 Task: Search one way flight ticket for 3 adults, 3 children in business from Agana/tamuning: Antonio B. Won Pat International Airport to Gillette: Gillette Campbell County Airport on 5-1-2023. Choice of flights is Alaska. Number of bags: 4 checked bags. Outbound departure time preference is 23:15.
Action: Mouse moved to (200, 364)
Screenshot: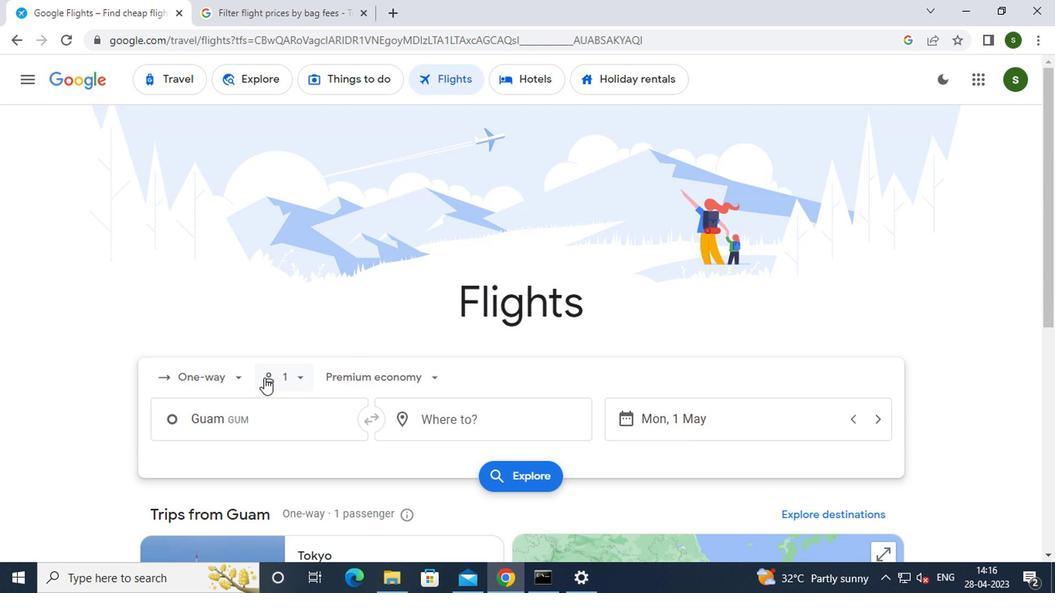 
Action: Mouse pressed left at (200, 364)
Screenshot: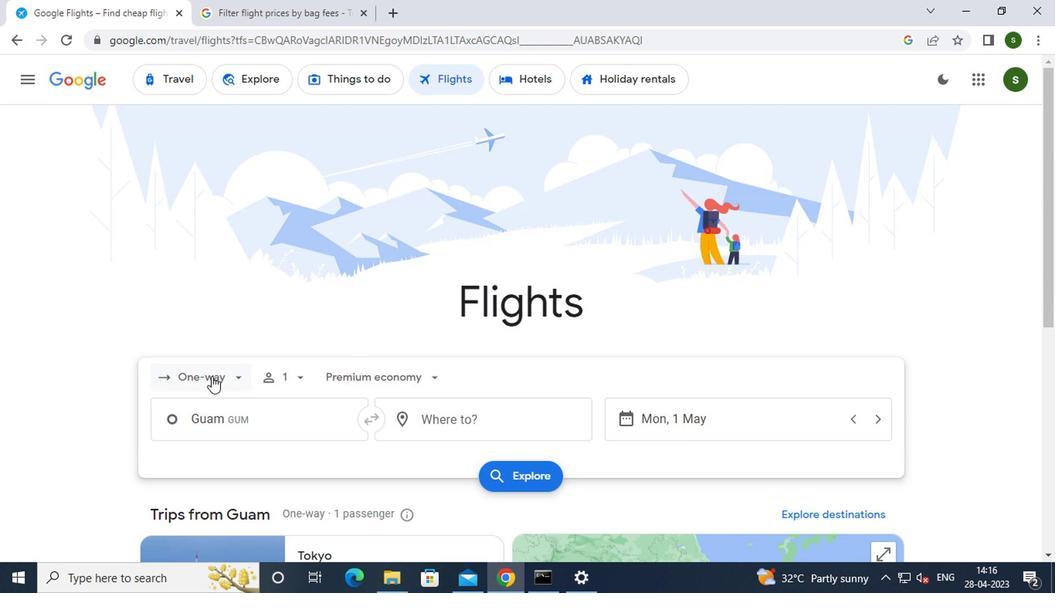 
Action: Mouse moved to (211, 444)
Screenshot: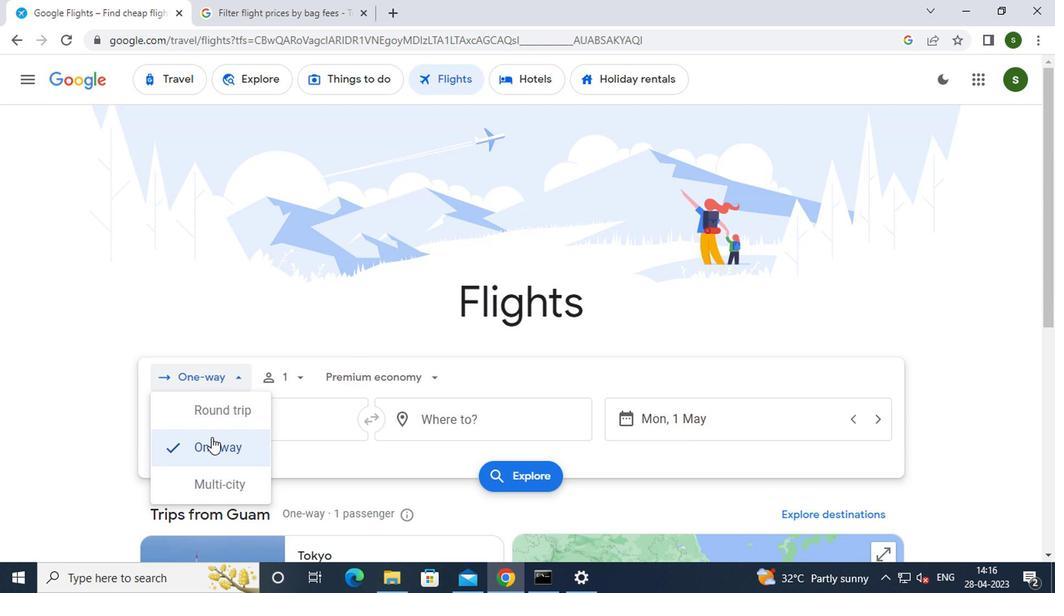 
Action: Mouse pressed left at (211, 444)
Screenshot: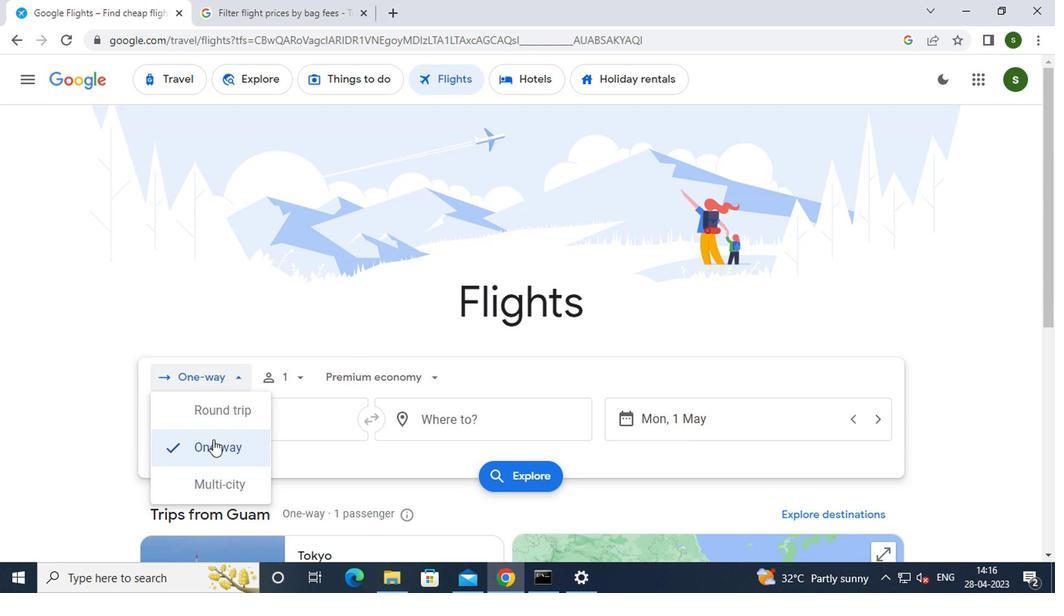 
Action: Mouse moved to (300, 367)
Screenshot: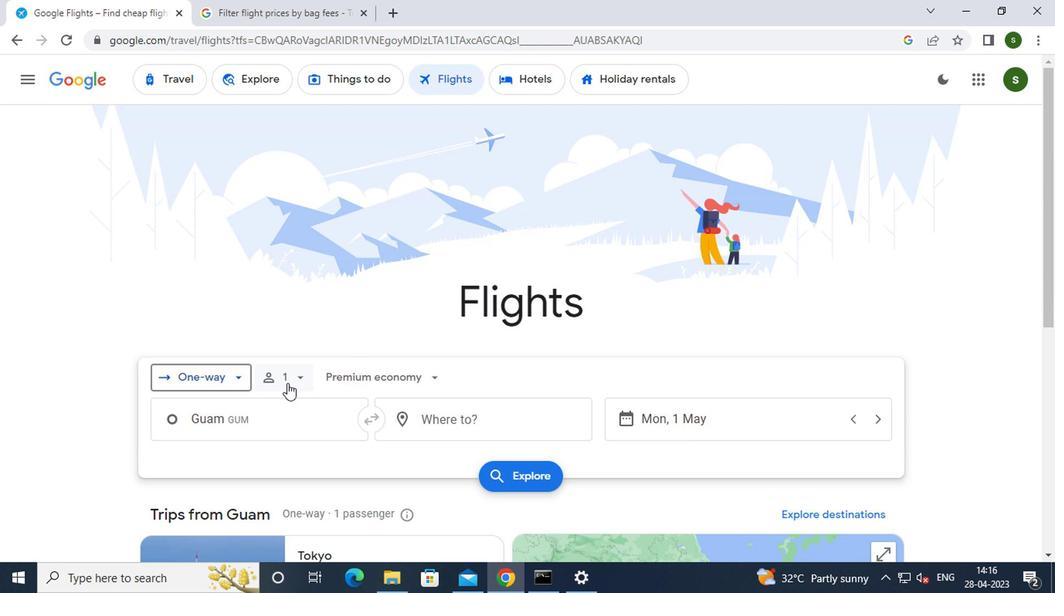 
Action: Mouse pressed left at (300, 367)
Screenshot: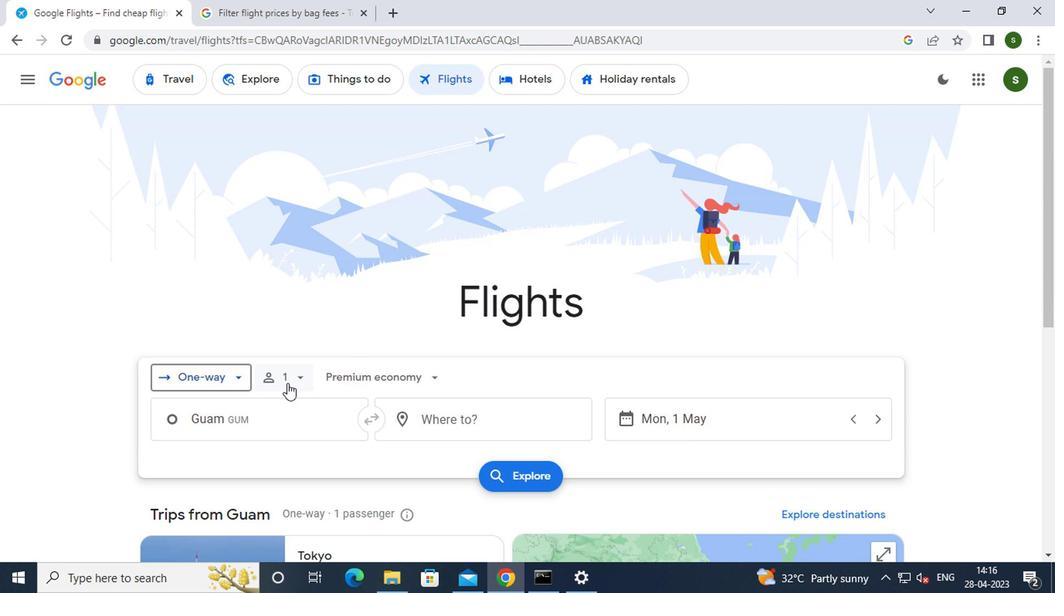 
Action: Mouse moved to (411, 413)
Screenshot: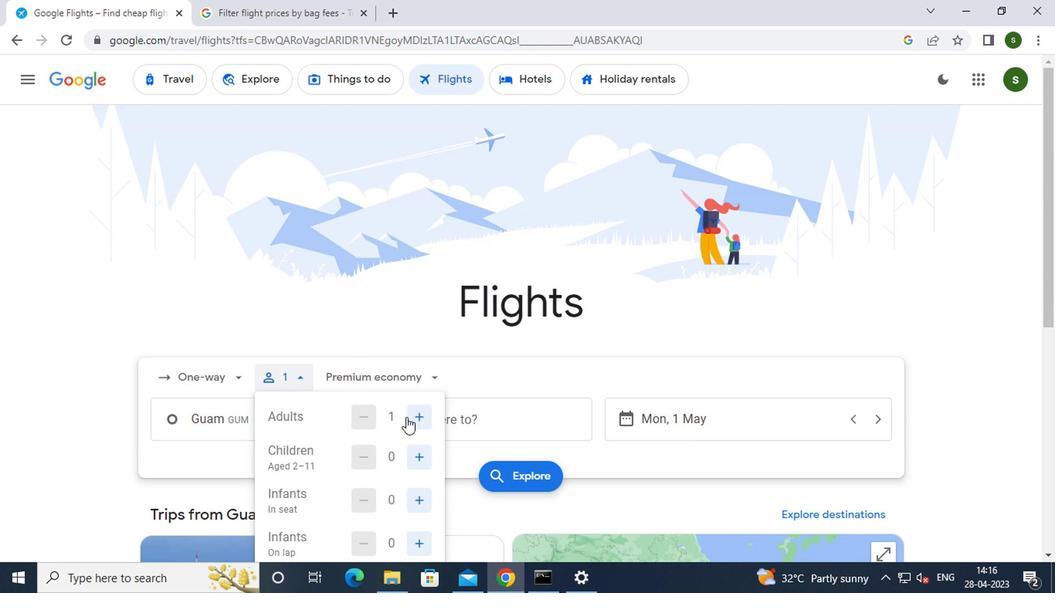 
Action: Mouse pressed left at (411, 413)
Screenshot: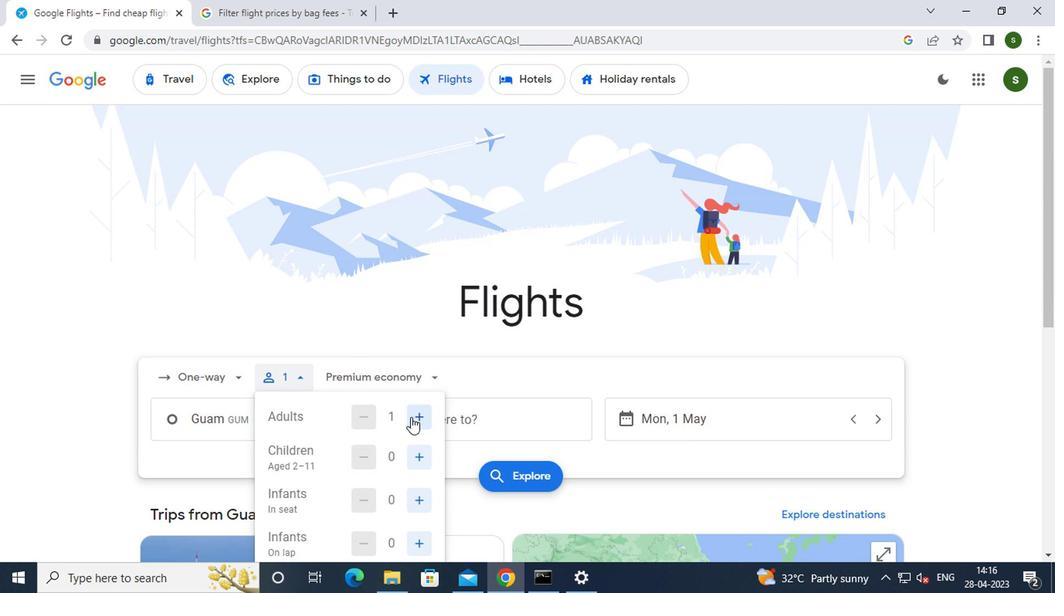 
Action: Mouse pressed left at (411, 413)
Screenshot: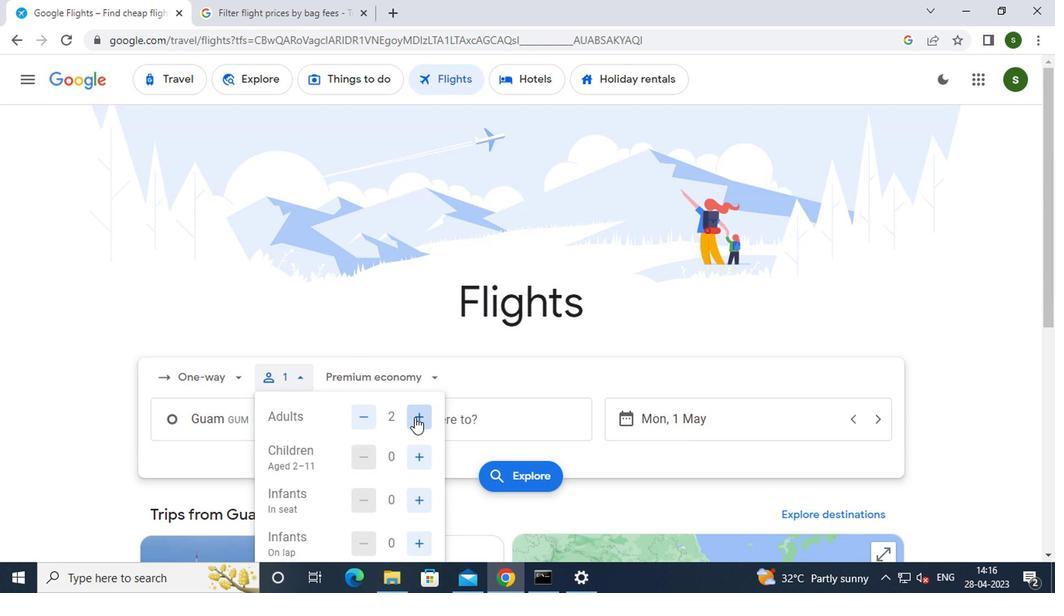
Action: Mouse moved to (420, 459)
Screenshot: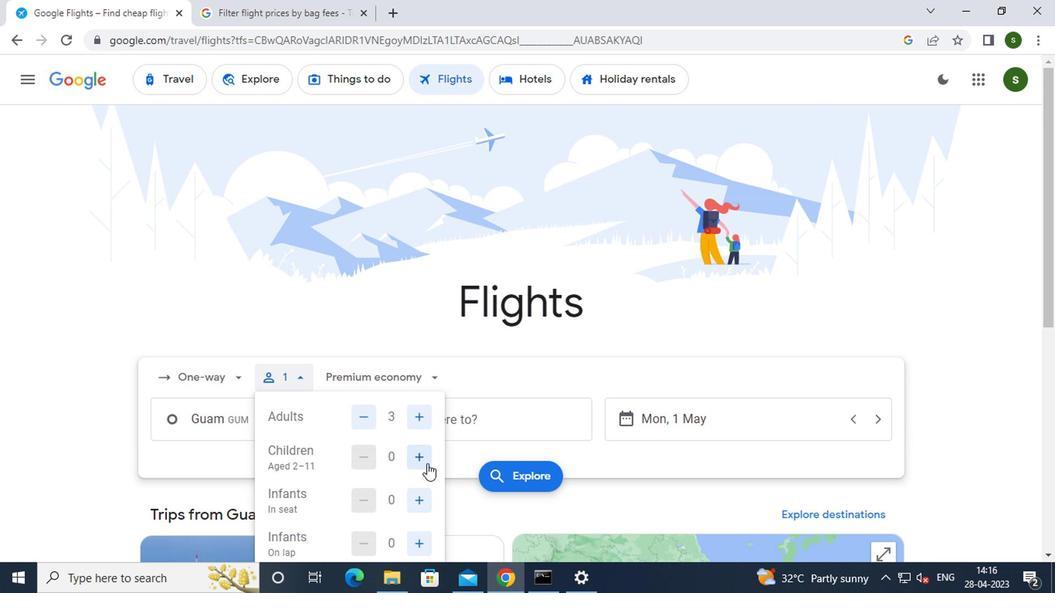 
Action: Mouse pressed left at (420, 459)
Screenshot: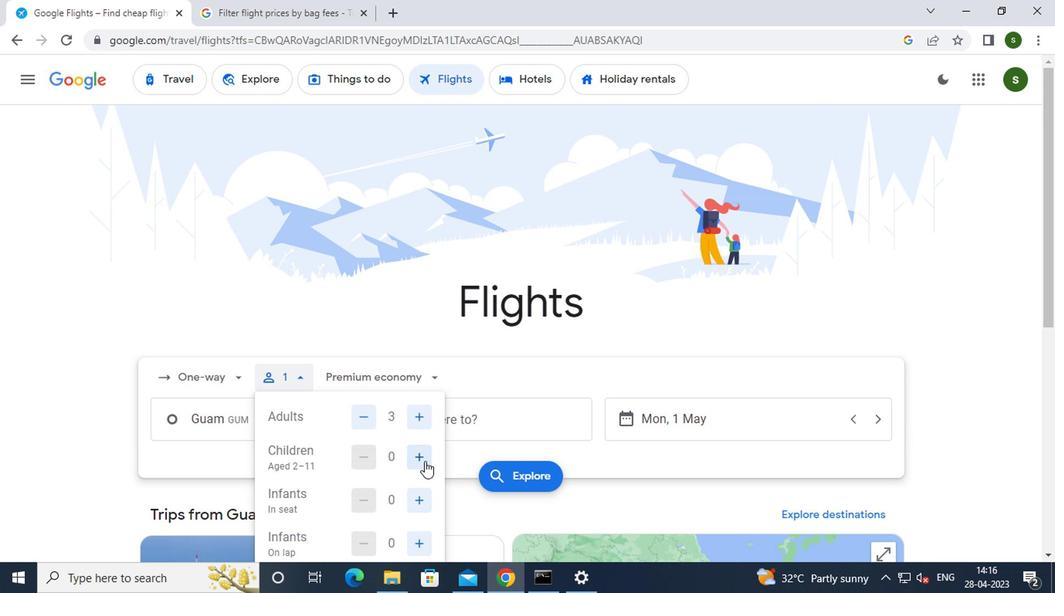 
Action: Mouse pressed left at (420, 459)
Screenshot: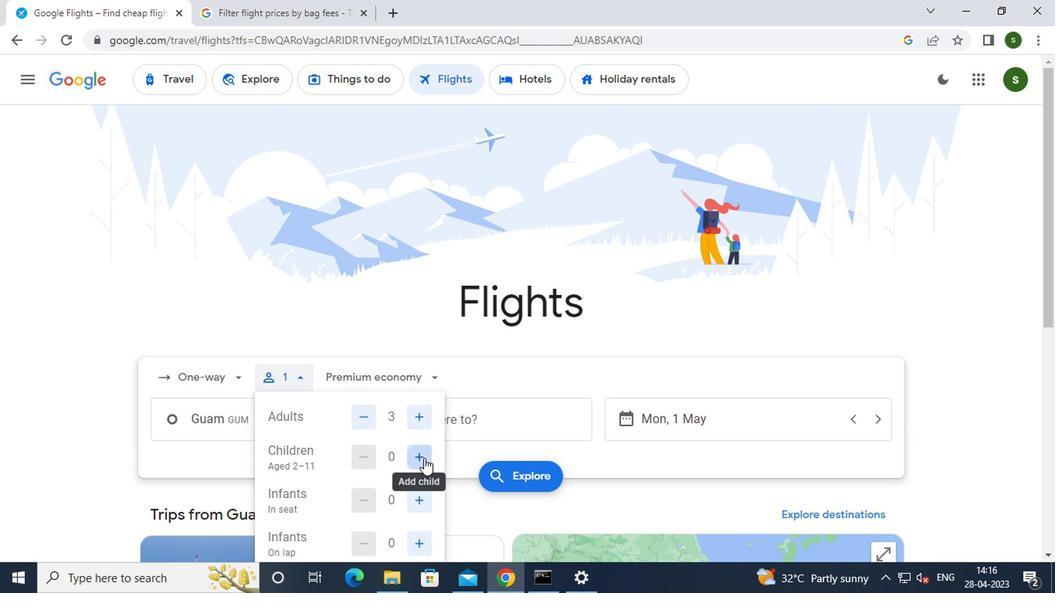 
Action: Mouse pressed left at (420, 459)
Screenshot: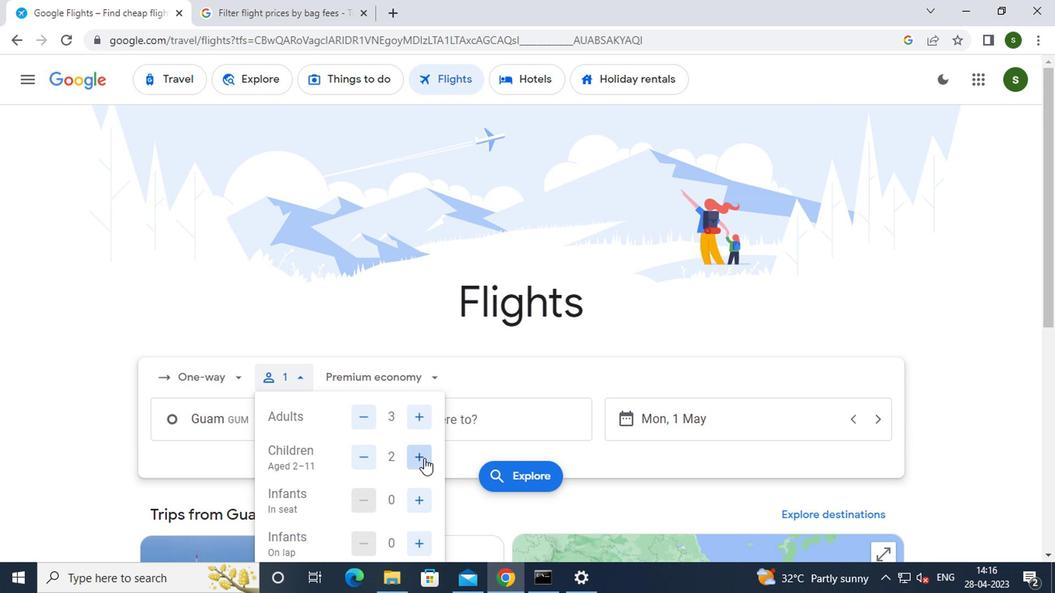 
Action: Mouse moved to (401, 373)
Screenshot: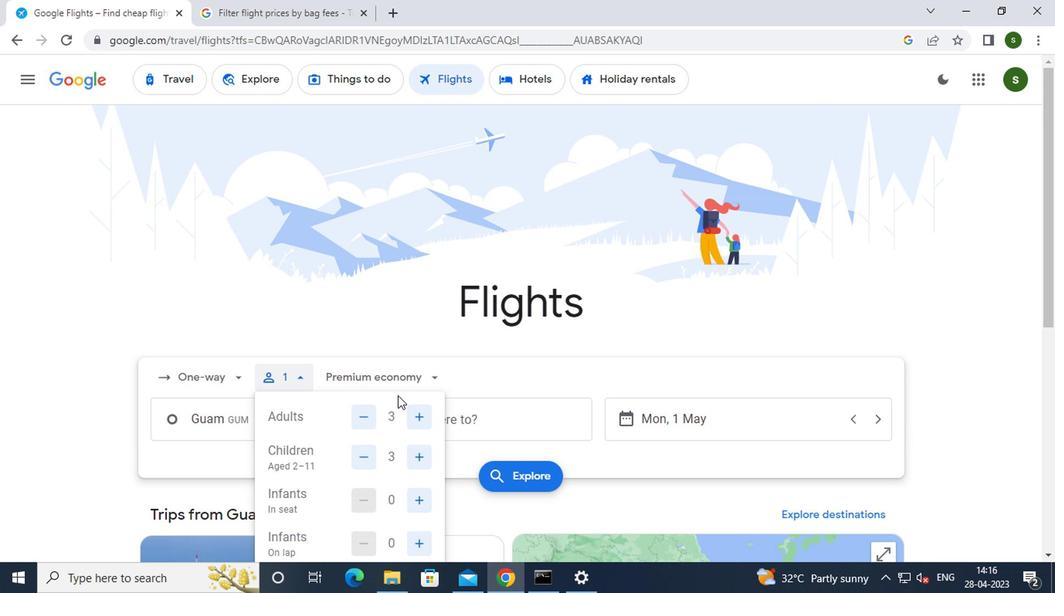 
Action: Mouse pressed left at (401, 373)
Screenshot: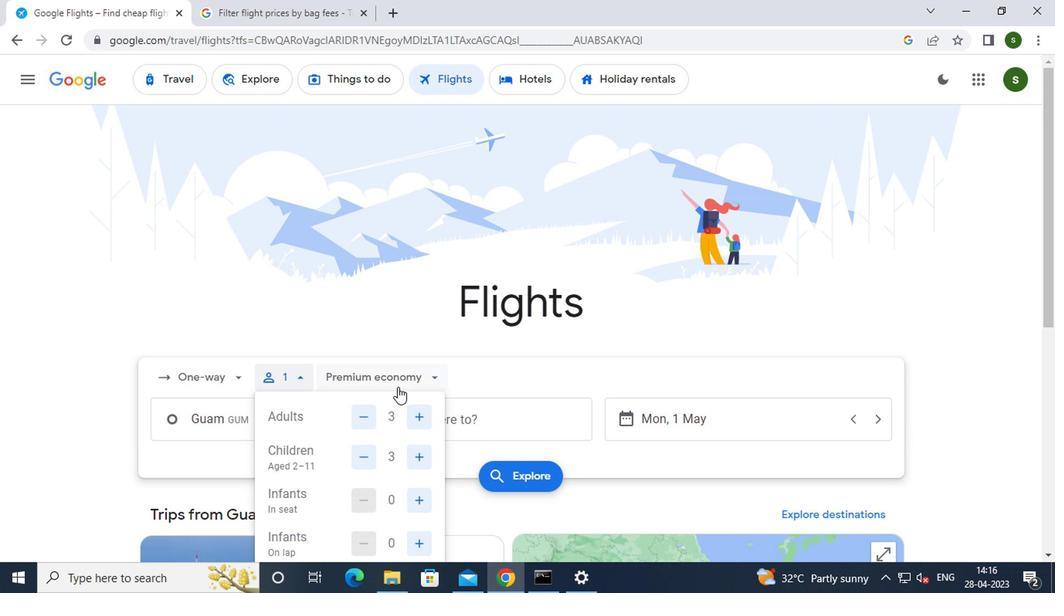
Action: Mouse moved to (393, 484)
Screenshot: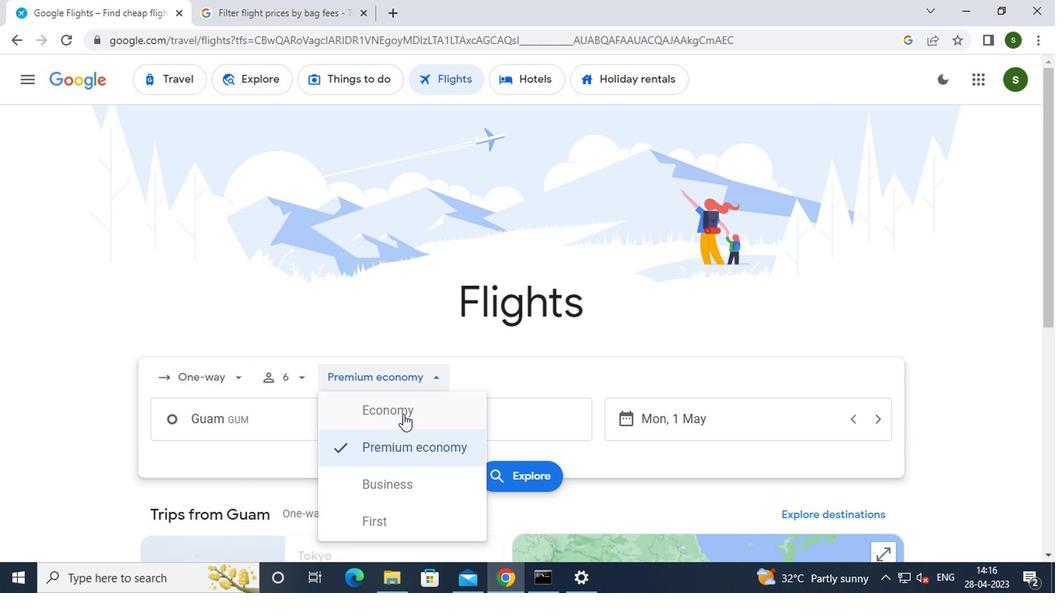 
Action: Mouse pressed left at (393, 484)
Screenshot: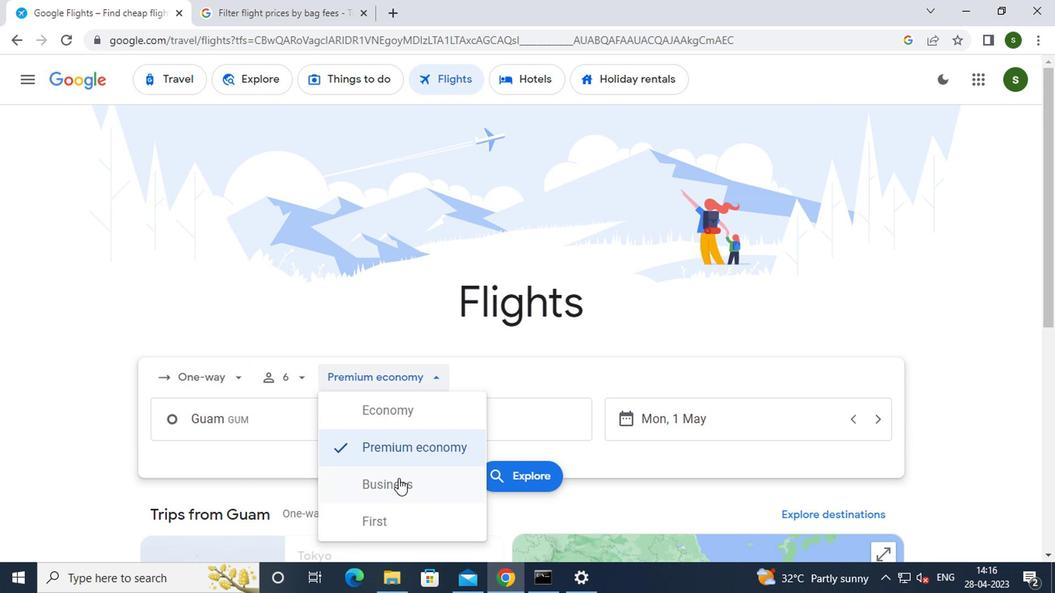 
Action: Mouse moved to (304, 426)
Screenshot: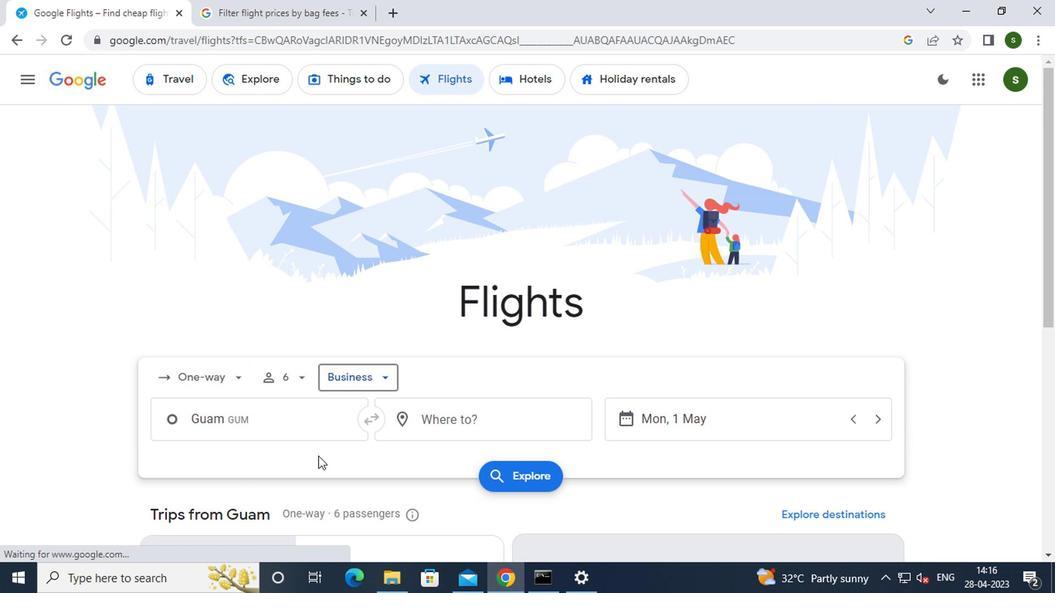 
Action: Mouse pressed left at (304, 426)
Screenshot: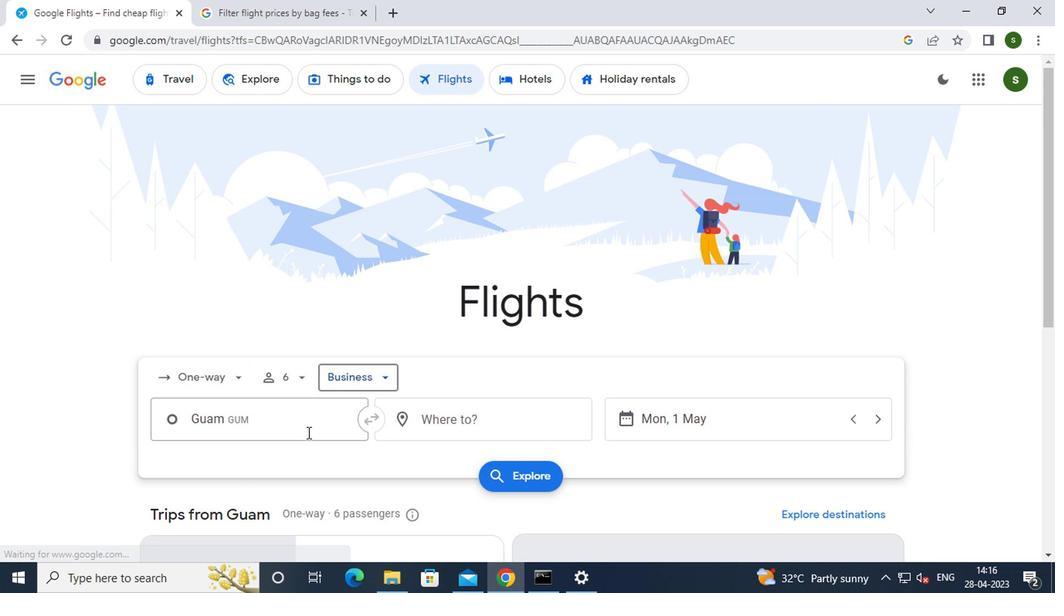 
Action: Mouse moved to (304, 426)
Screenshot: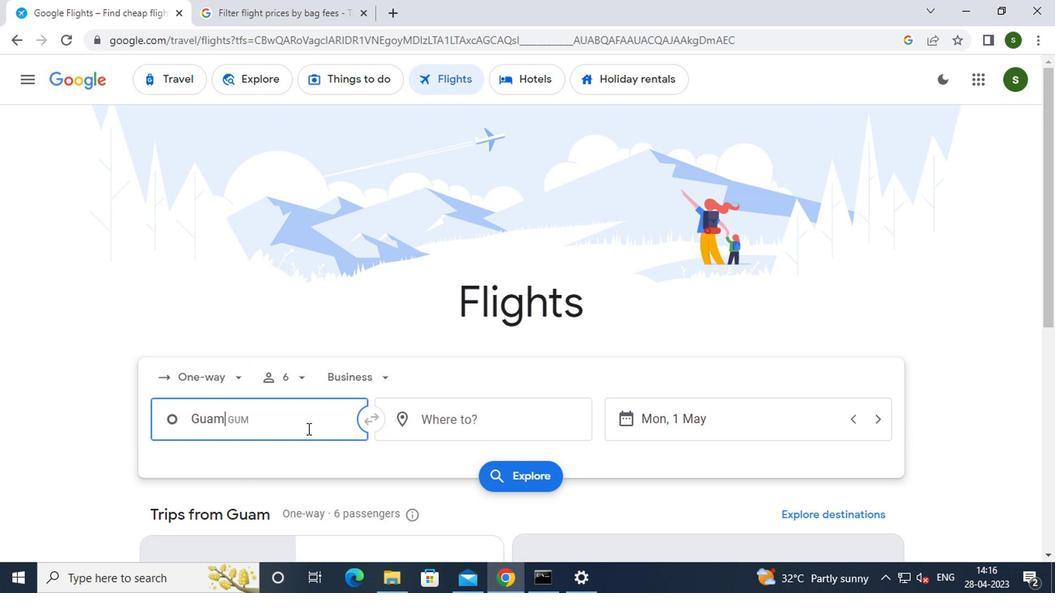 
Action: Key pressed <Key.backspace><Key.backspace><Key.backspace><Key.backspace><Key.backspace>a<Key.caps_lock>gana
Screenshot: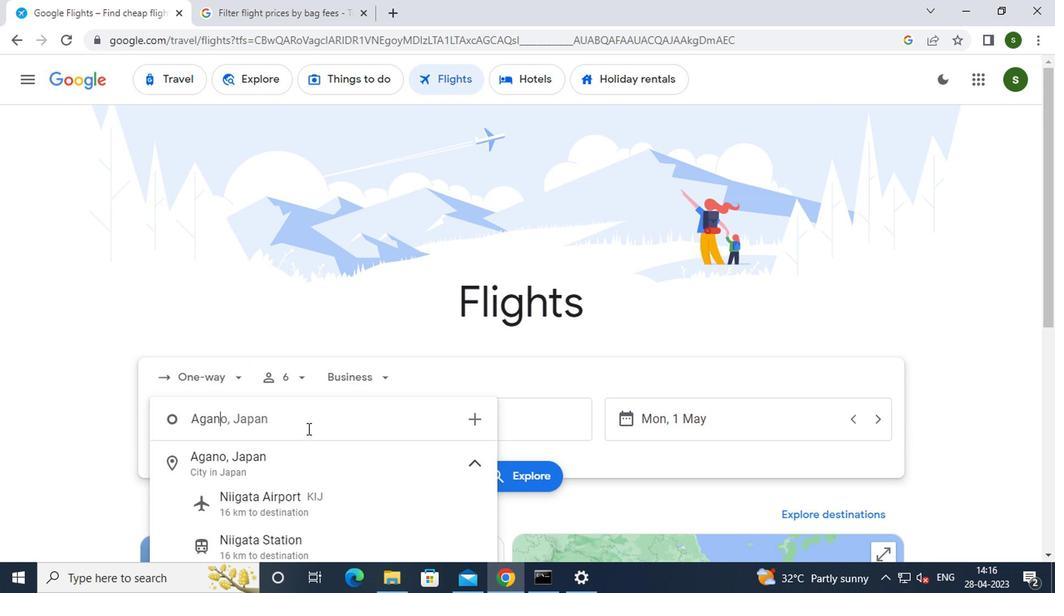 
Action: Mouse moved to (350, 523)
Screenshot: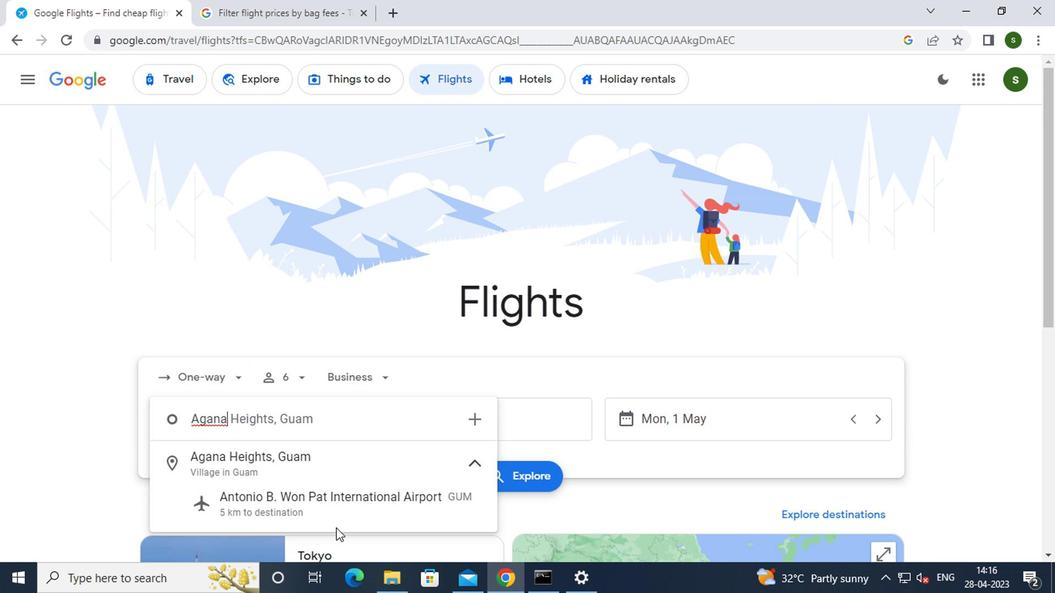 
Action: Mouse pressed left at (350, 523)
Screenshot: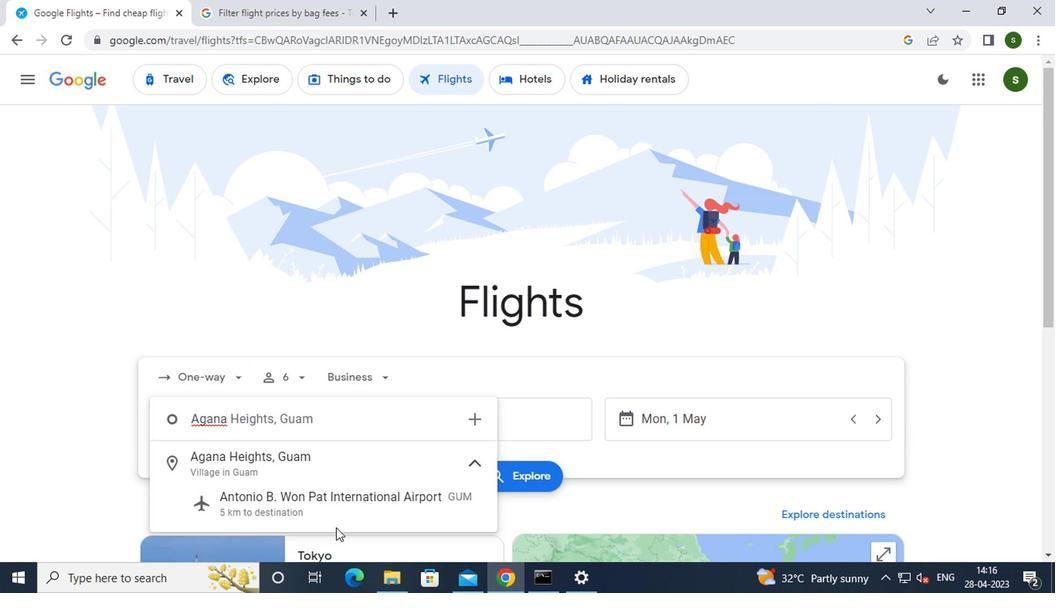 
Action: Mouse moved to (495, 411)
Screenshot: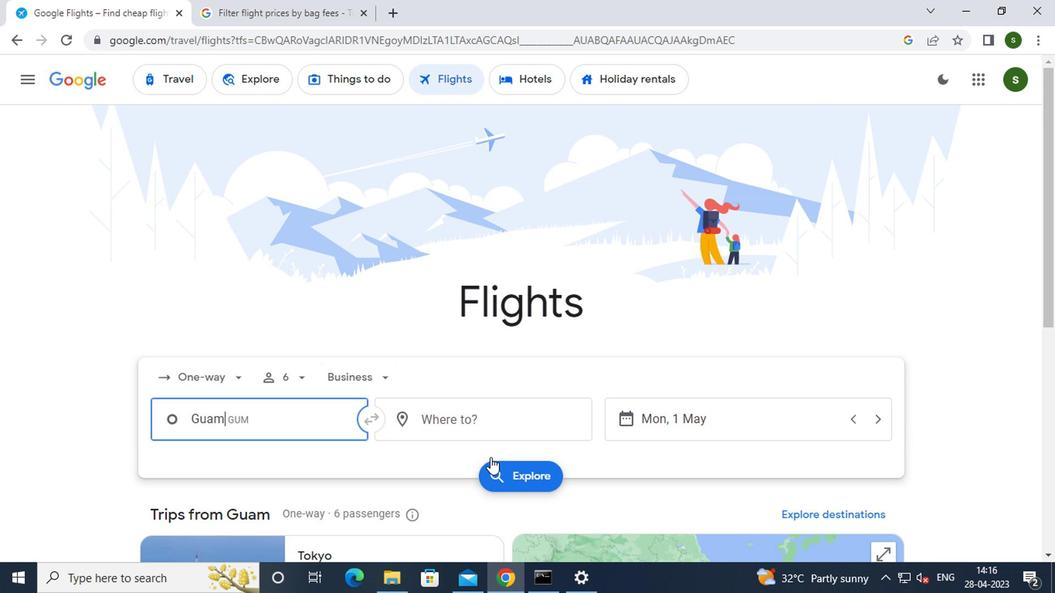 
Action: Mouse pressed left at (495, 411)
Screenshot: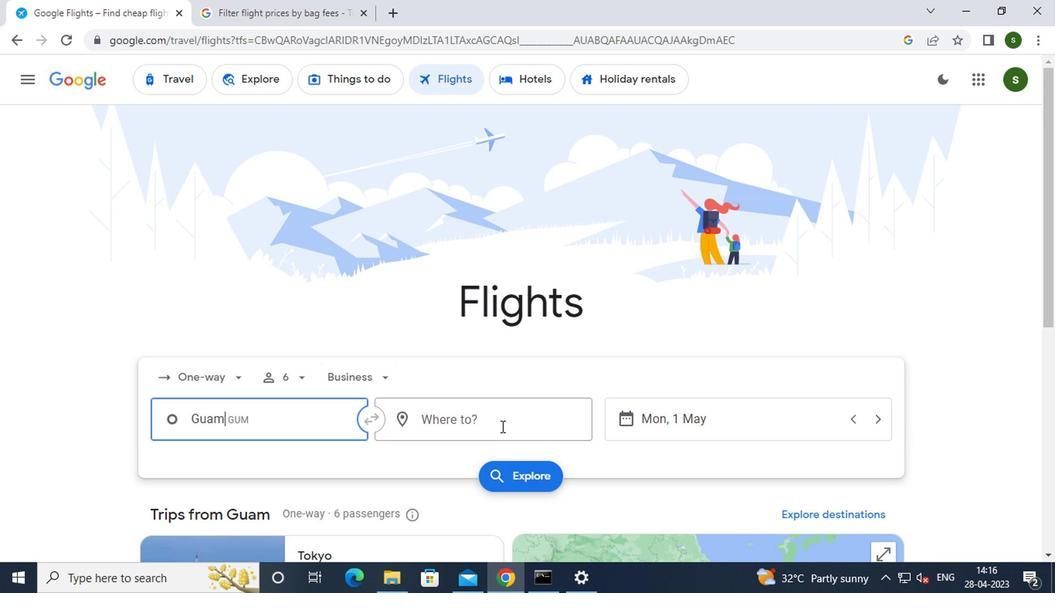 
Action: Key pressed <Key.caps_lock>g<Key.caps_lock>illette<Key.enter>
Screenshot: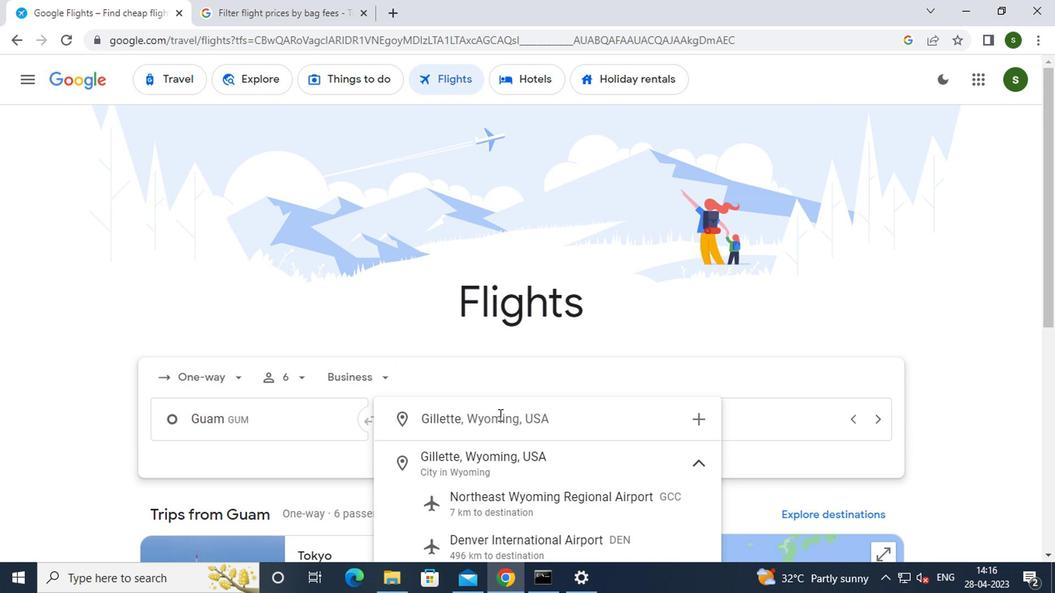 
Action: Mouse moved to (673, 417)
Screenshot: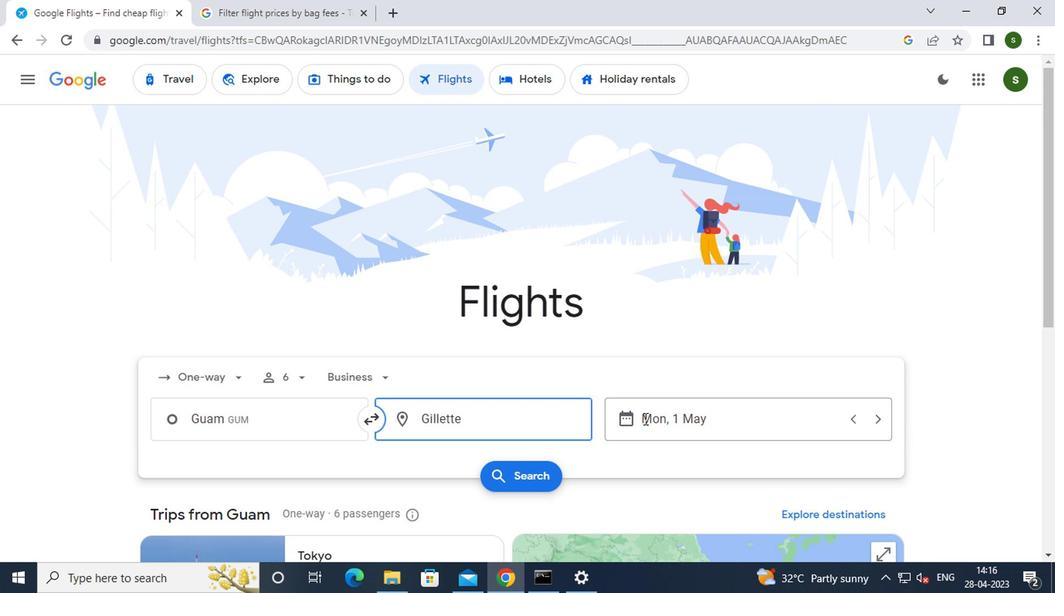 
Action: Mouse pressed left at (673, 417)
Screenshot: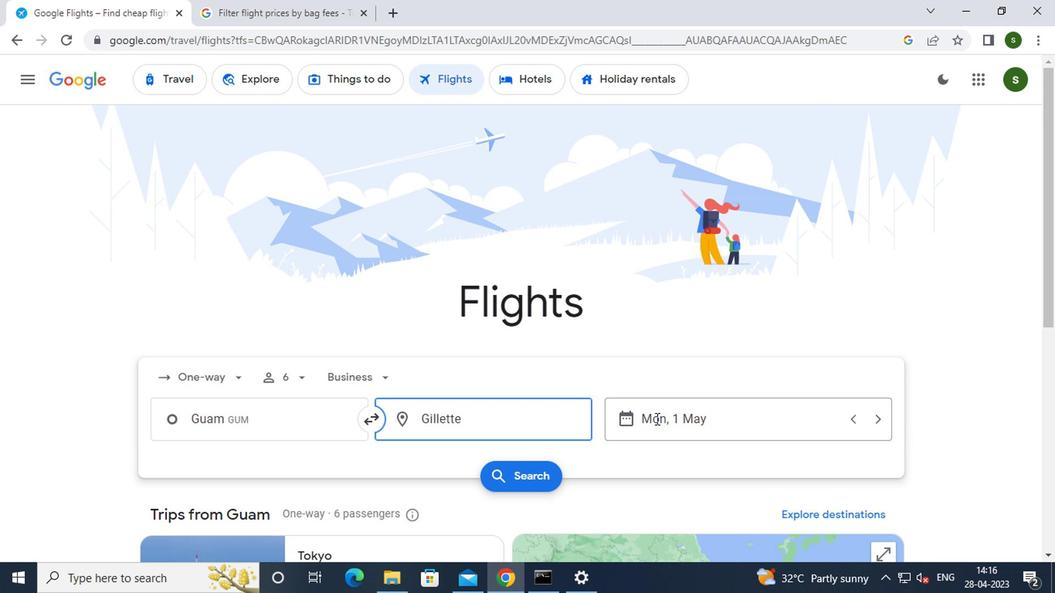 
Action: Mouse moved to (670, 257)
Screenshot: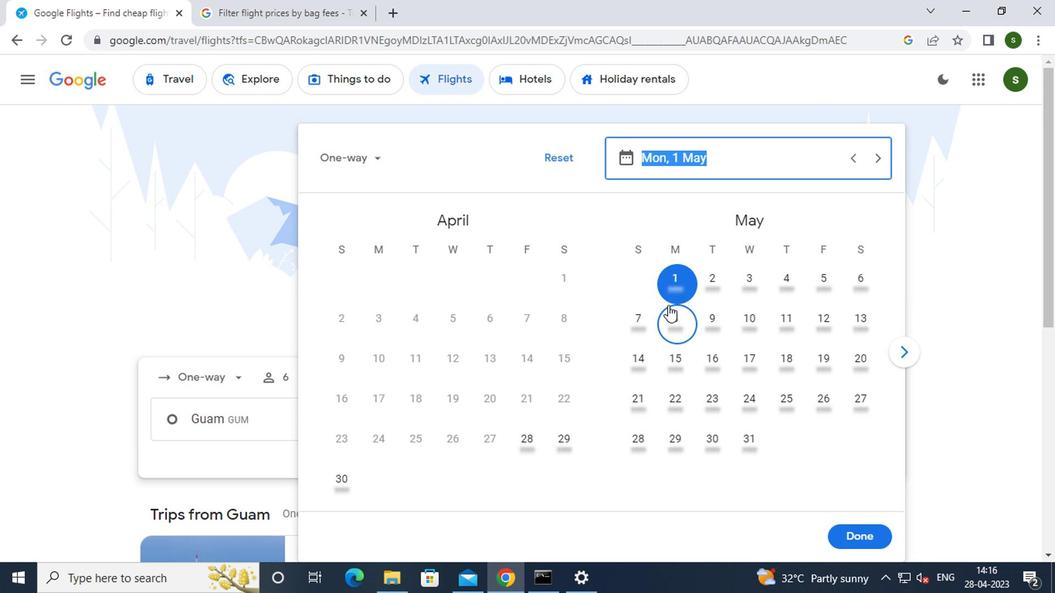 
Action: Mouse pressed left at (670, 257)
Screenshot: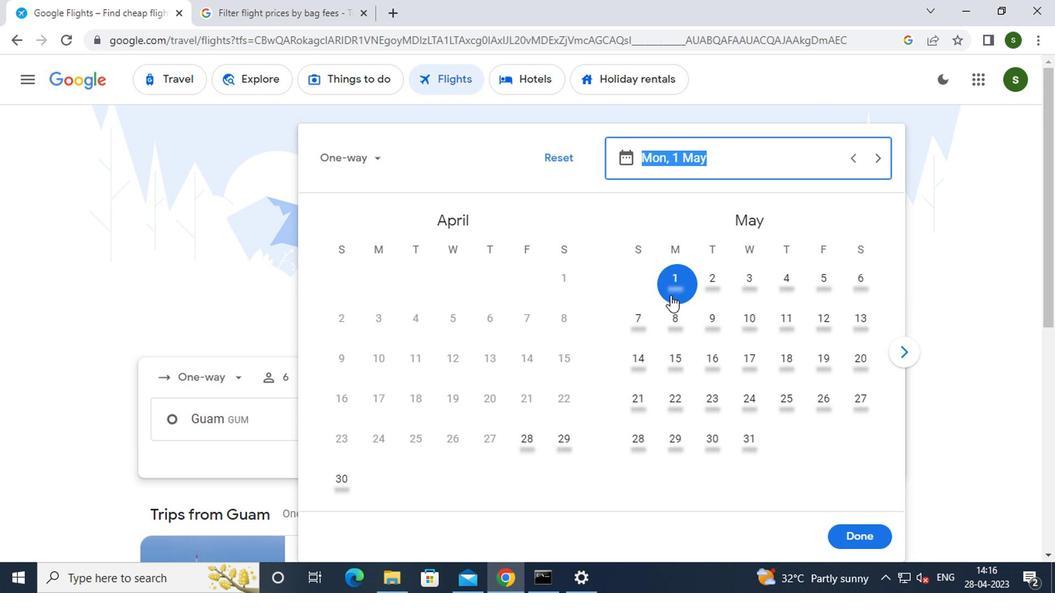 
Action: Mouse moved to (866, 548)
Screenshot: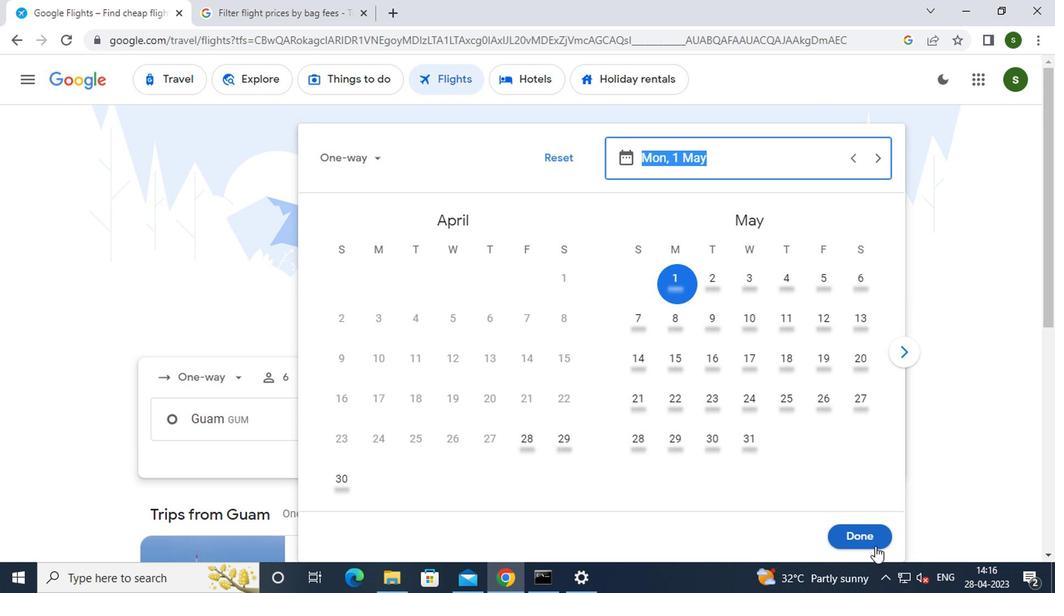 
Action: Mouse pressed left at (866, 548)
Screenshot: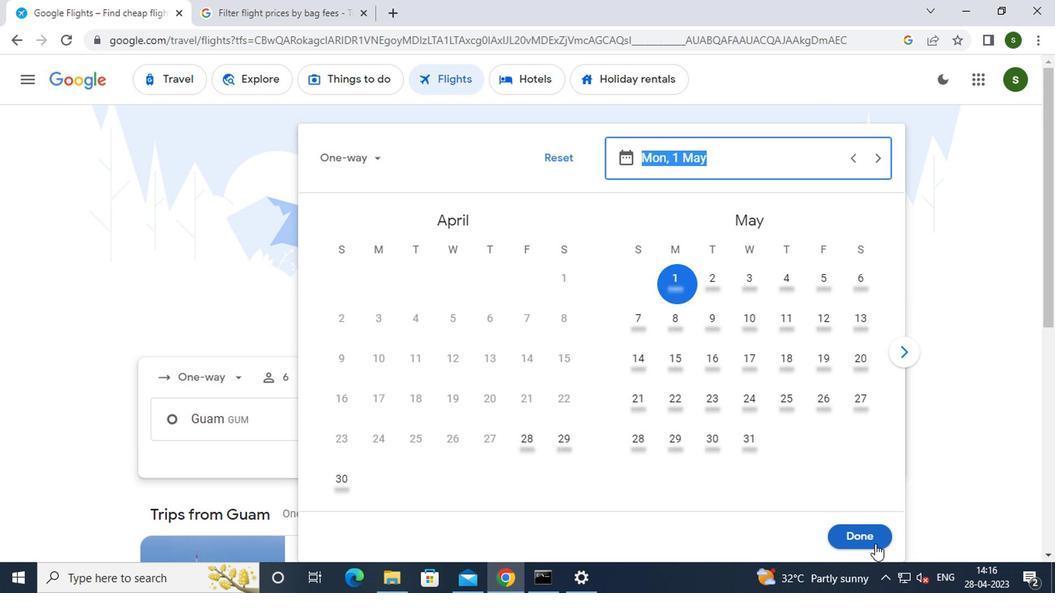 
Action: Mouse moved to (511, 471)
Screenshot: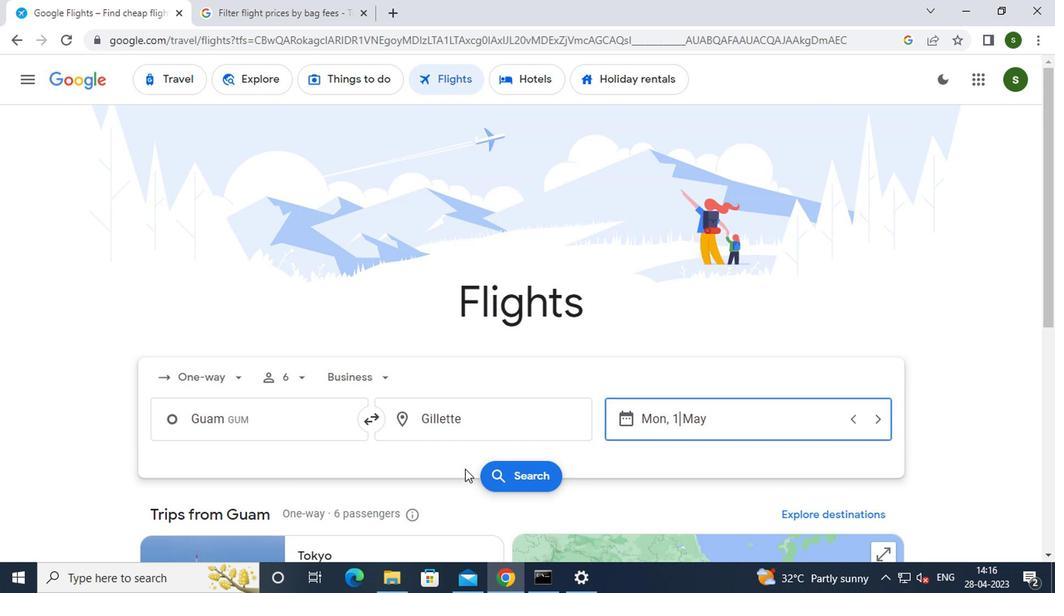 
Action: Mouse pressed left at (511, 471)
Screenshot: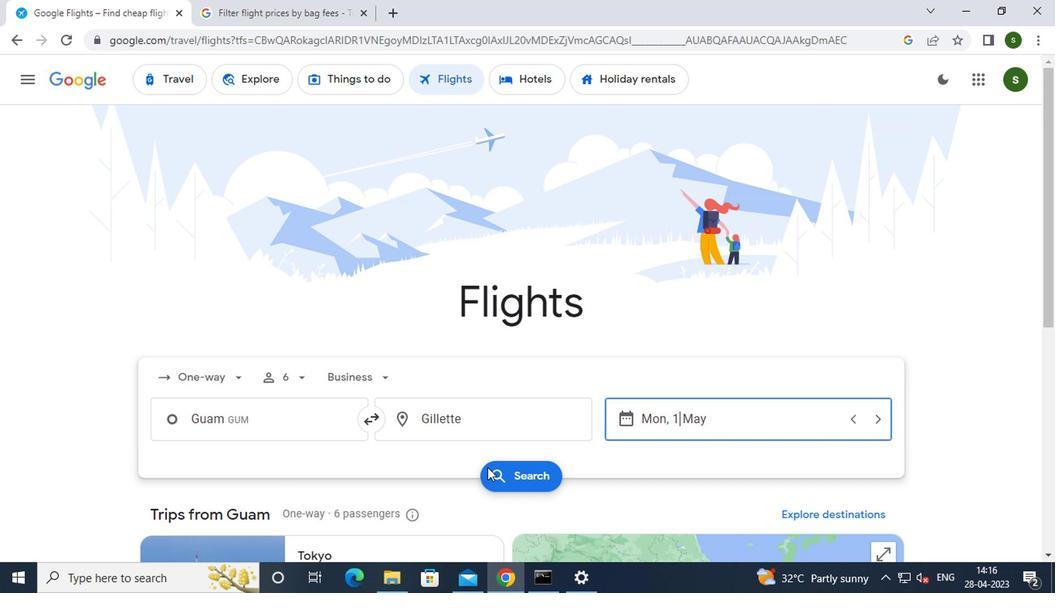 
Action: Mouse moved to (190, 199)
Screenshot: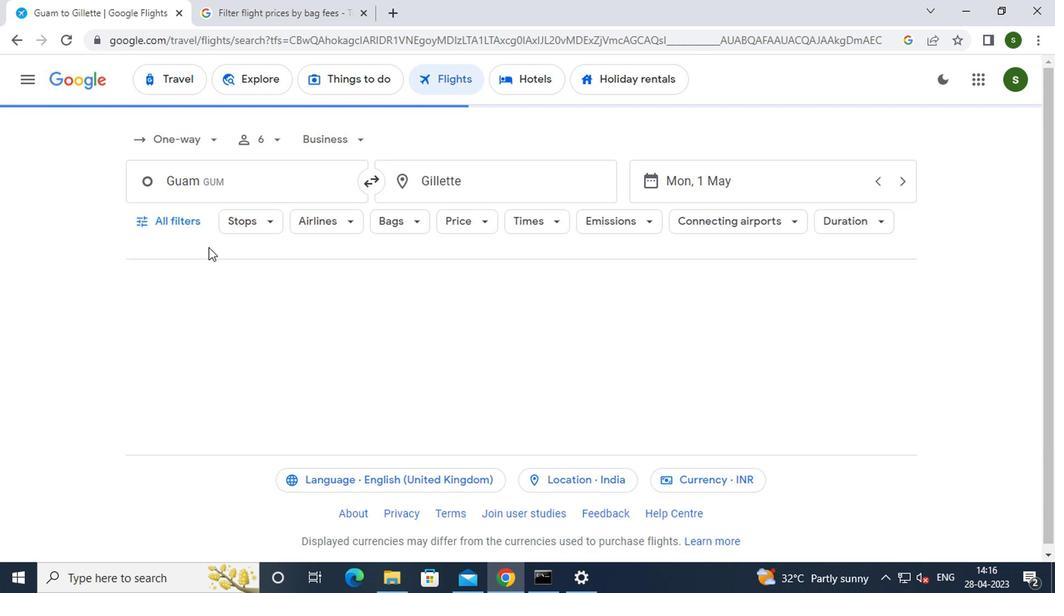 
Action: Mouse pressed left at (190, 199)
Screenshot: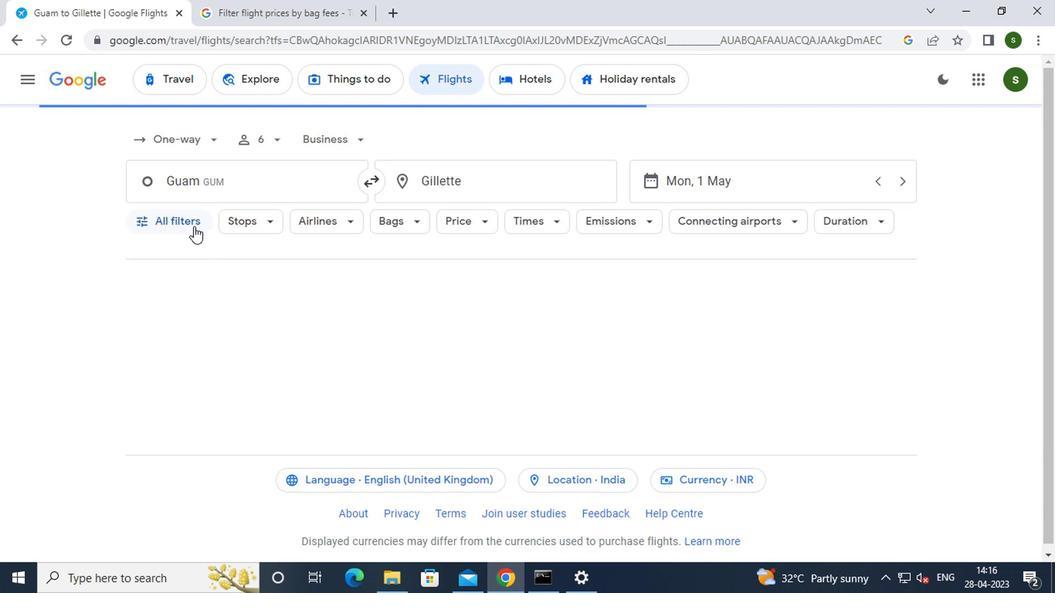 
Action: Mouse moved to (254, 264)
Screenshot: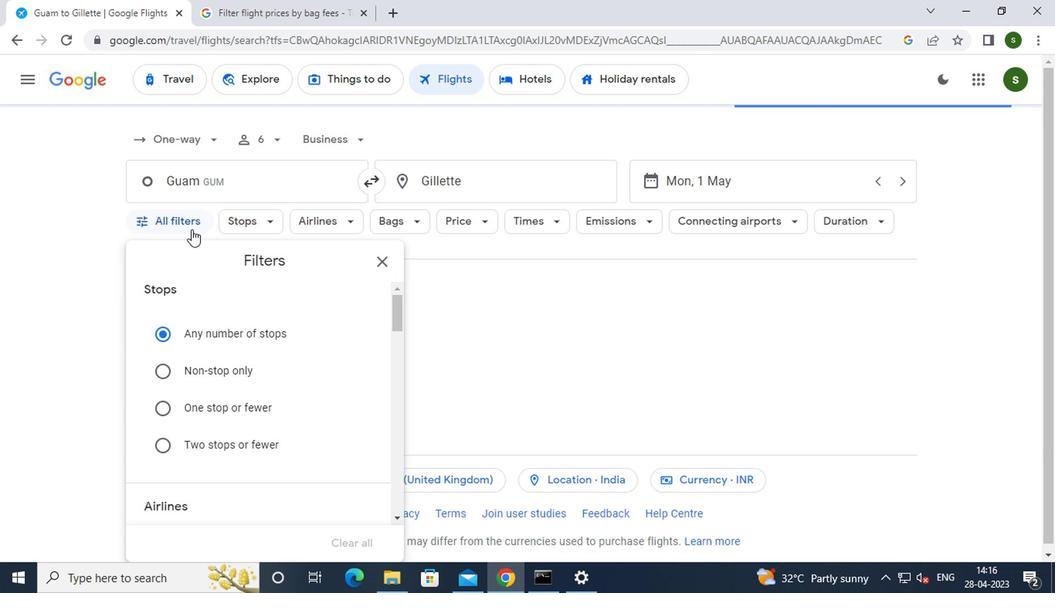 
Action: Mouse scrolled (254, 264) with delta (0, 0)
Screenshot: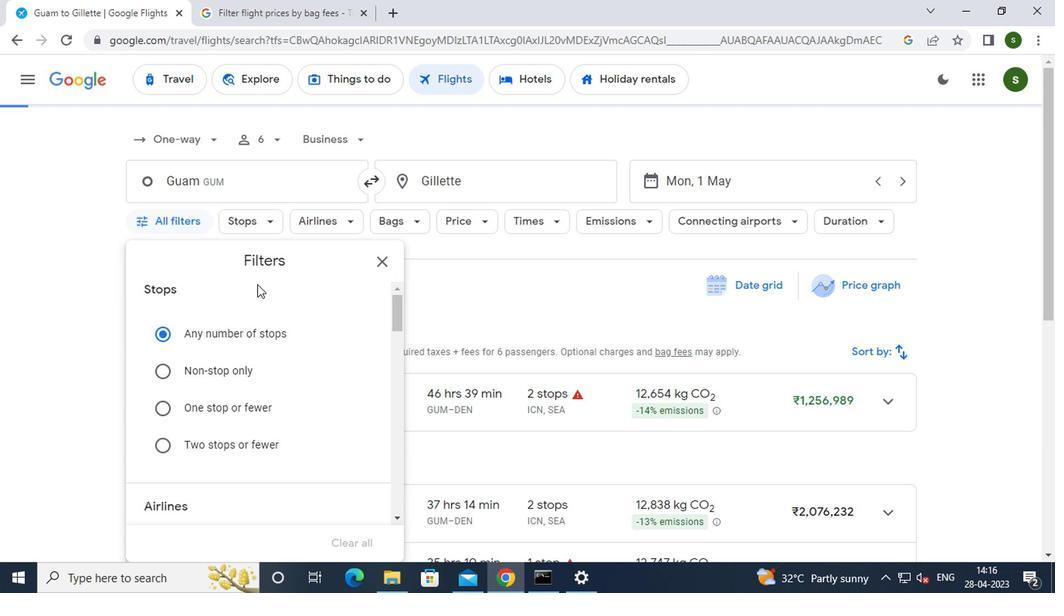 
Action: Mouse scrolled (254, 264) with delta (0, 0)
Screenshot: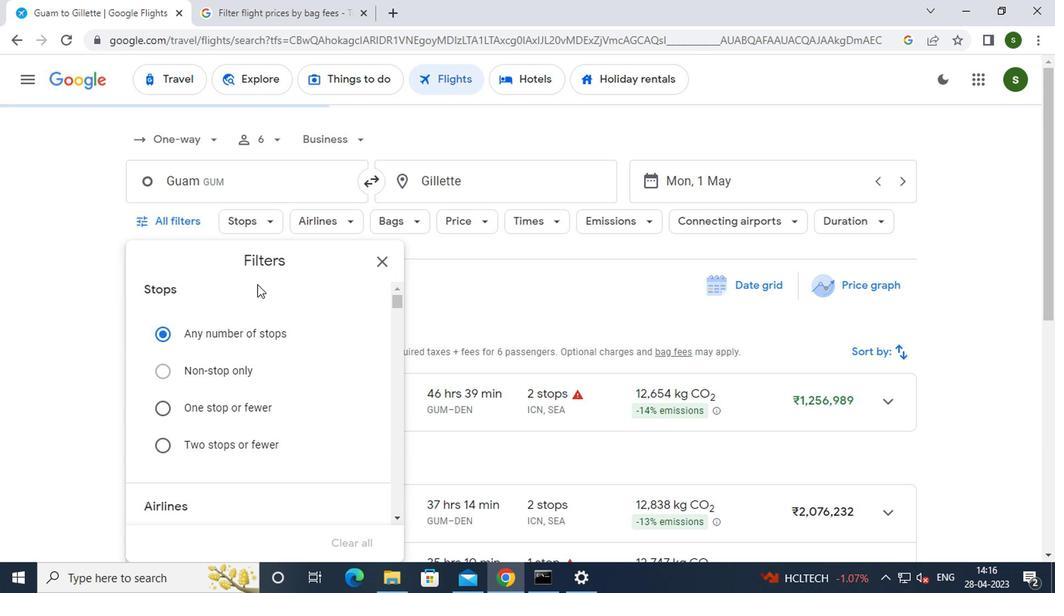
Action: Mouse moved to (356, 393)
Screenshot: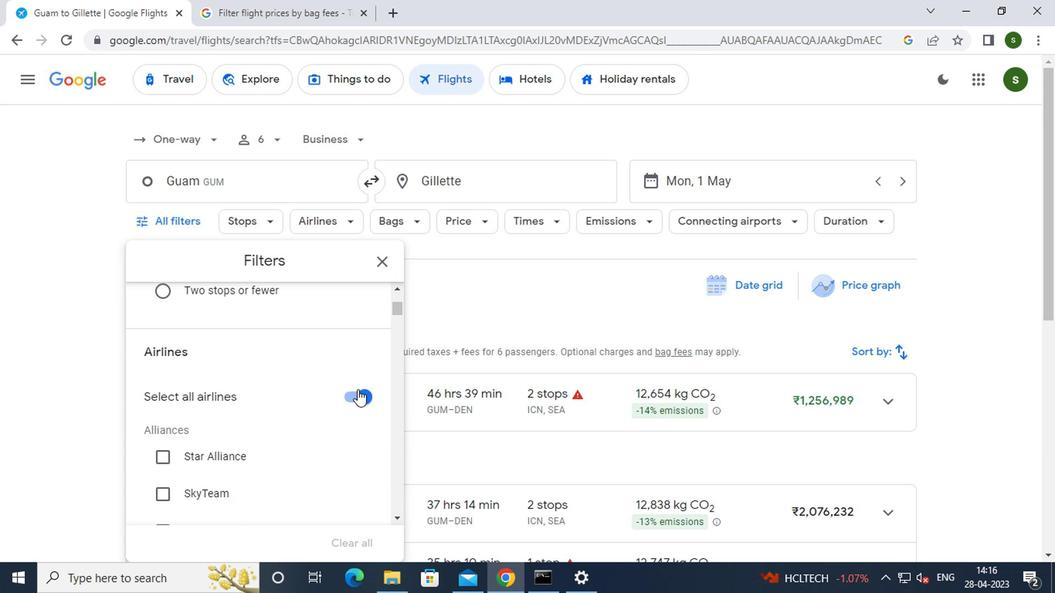 
Action: Mouse pressed left at (356, 393)
Screenshot: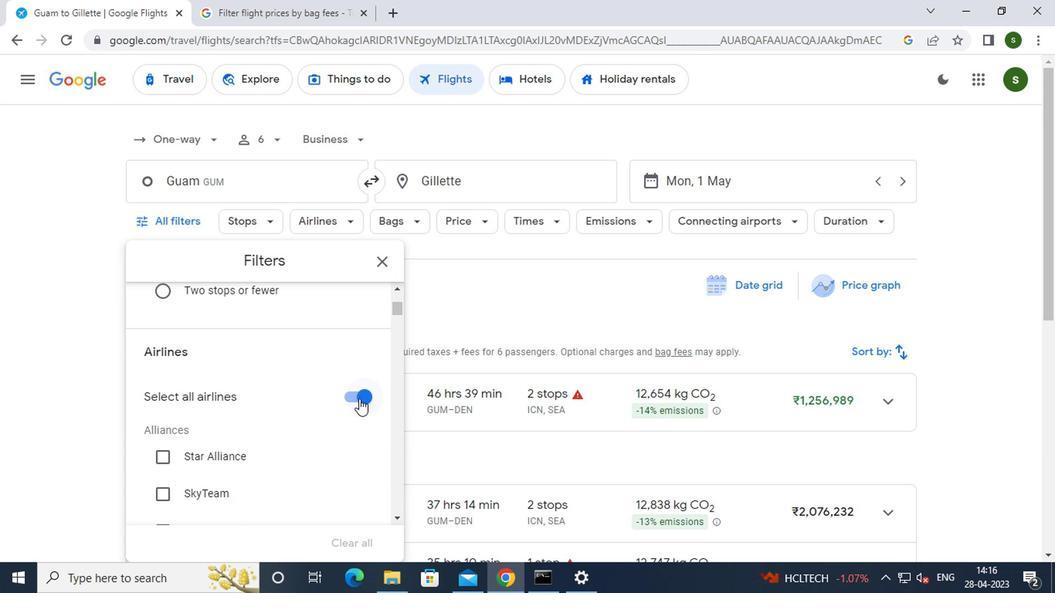 
Action: Mouse moved to (302, 351)
Screenshot: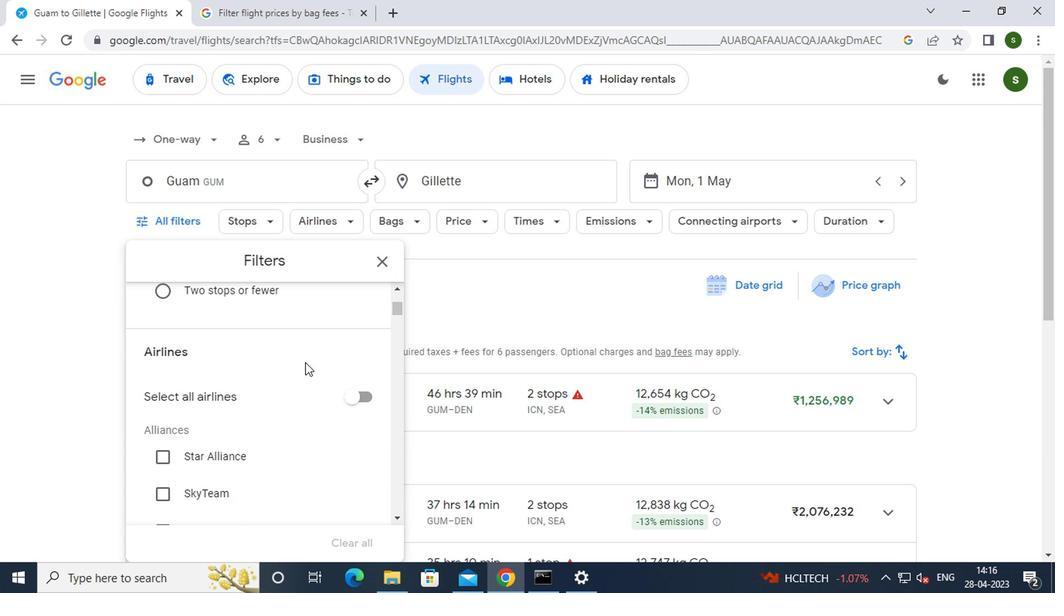 
Action: Mouse scrolled (302, 350) with delta (0, 0)
Screenshot: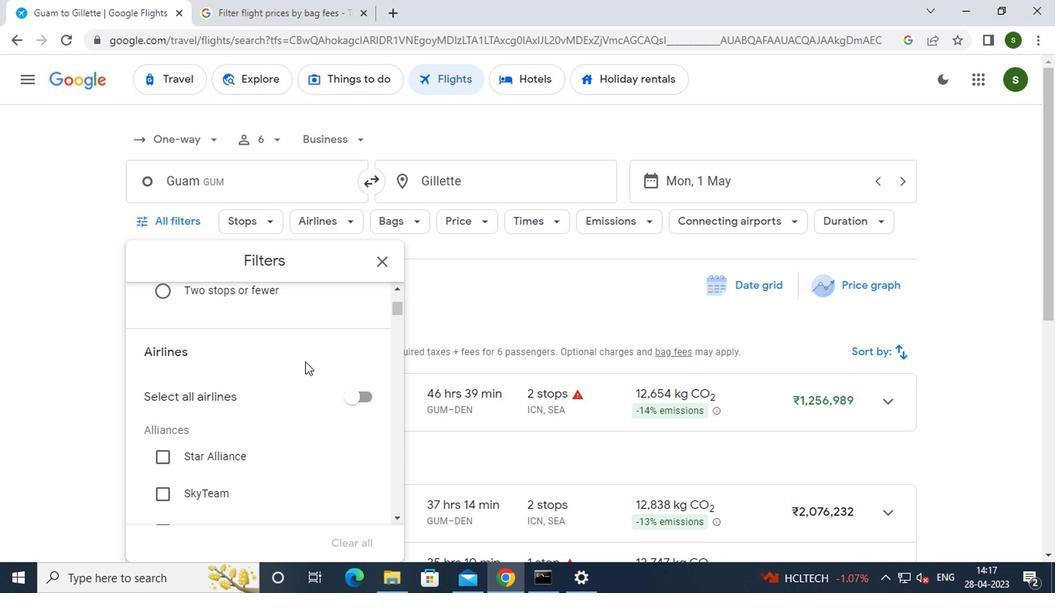 
Action: Mouse scrolled (302, 350) with delta (0, 0)
Screenshot: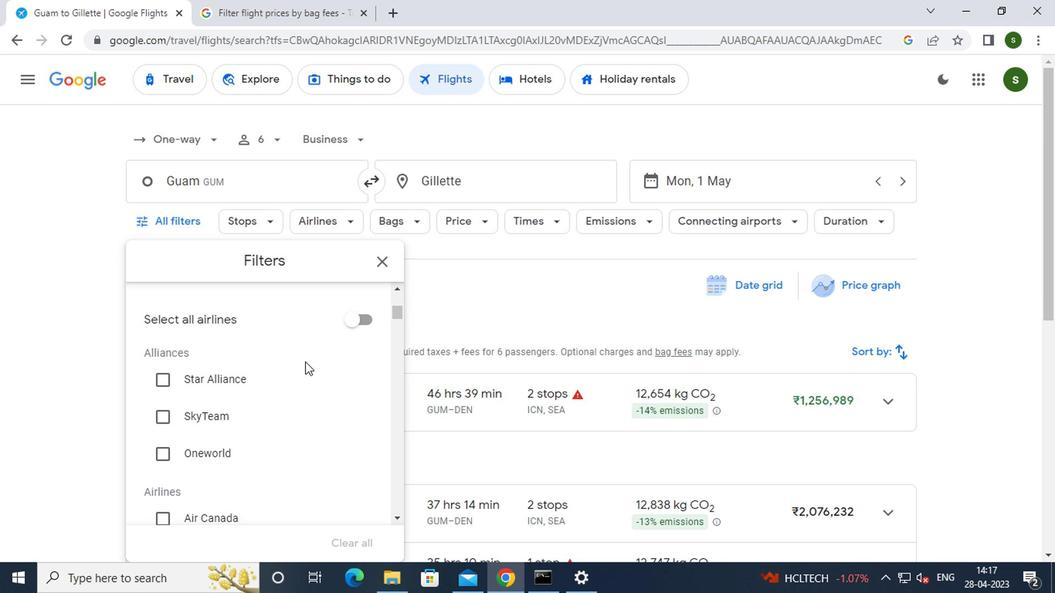 
Action: Mouse scrolled (302, 350) with delta (0, 0)
Screenshot: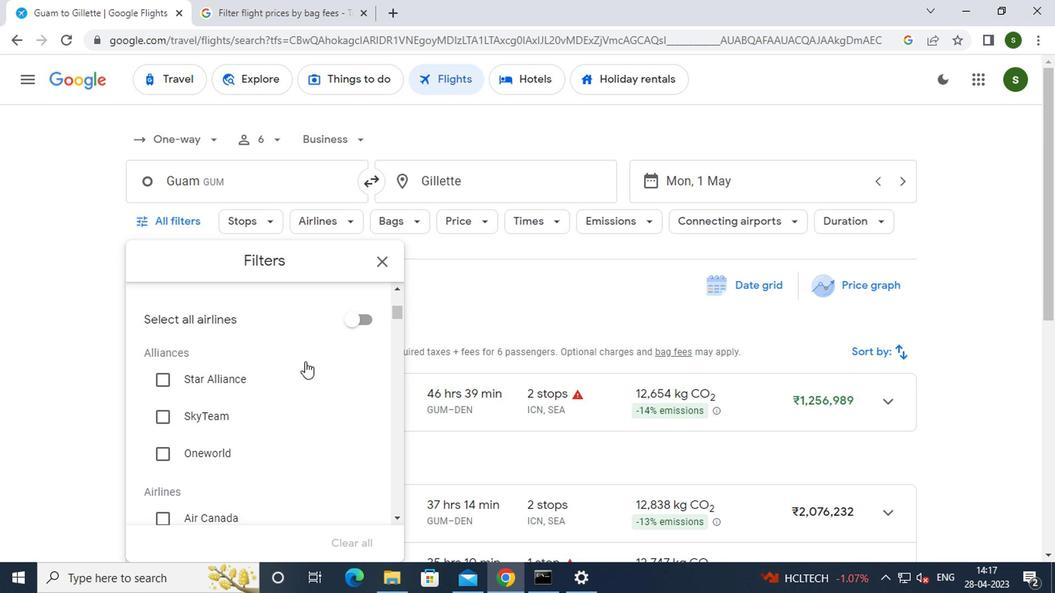 
Action: Mouse moved to (187, 430)
Screenshot: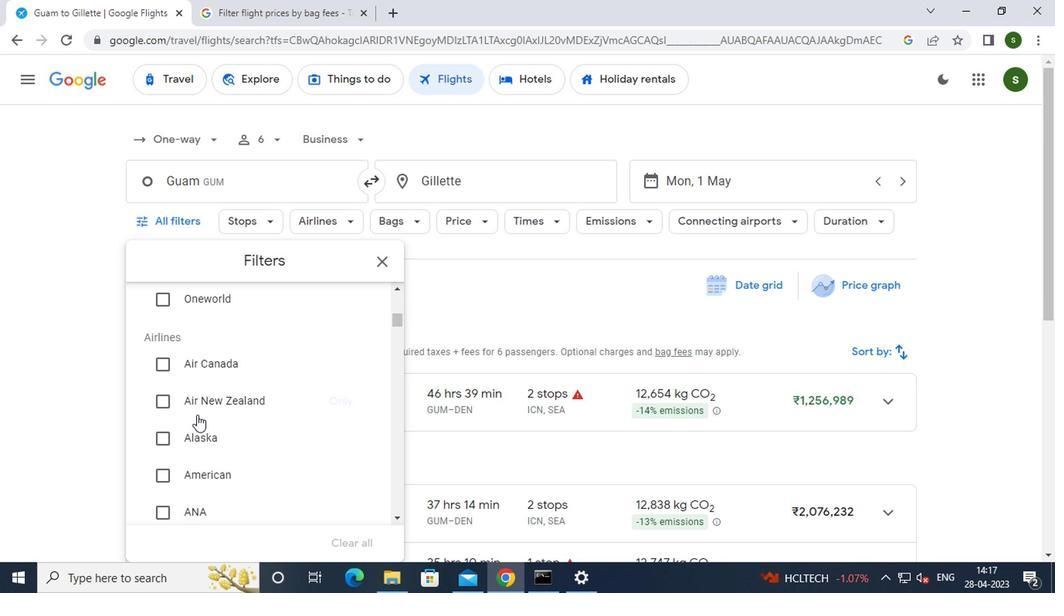 
Action: Mouse pressed left at (187, 430)
Screenshot: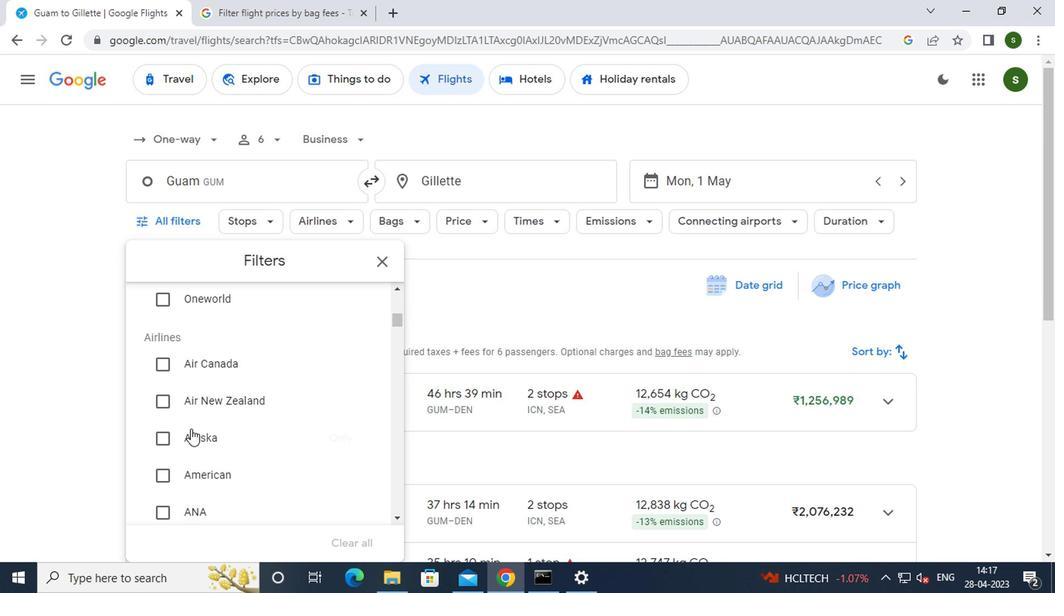 
Action: Mouse moved to (283, 419)
Screenshot: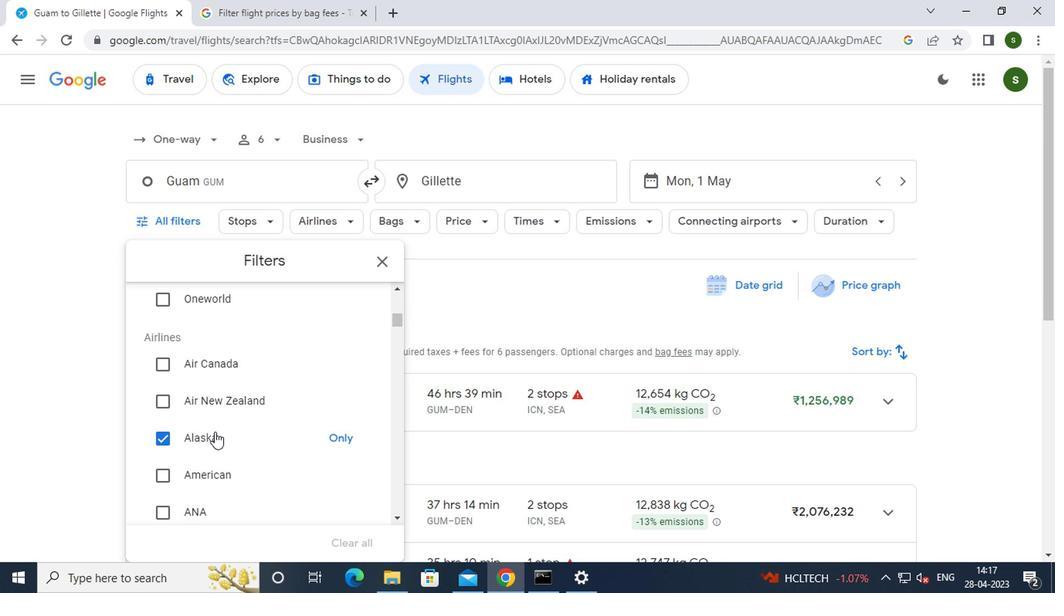 
Action: Mouse scrolled (283, 418) with delta (0, 0)
Screenshot: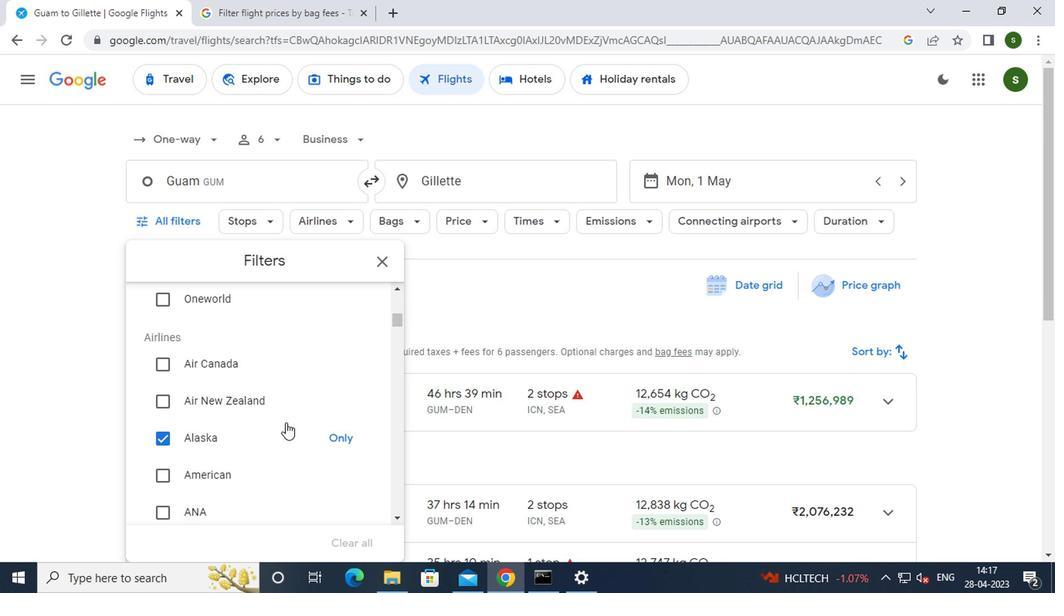 
Action: Mouse scrolled (283, 418) with delta (0, 0)
Screenshot: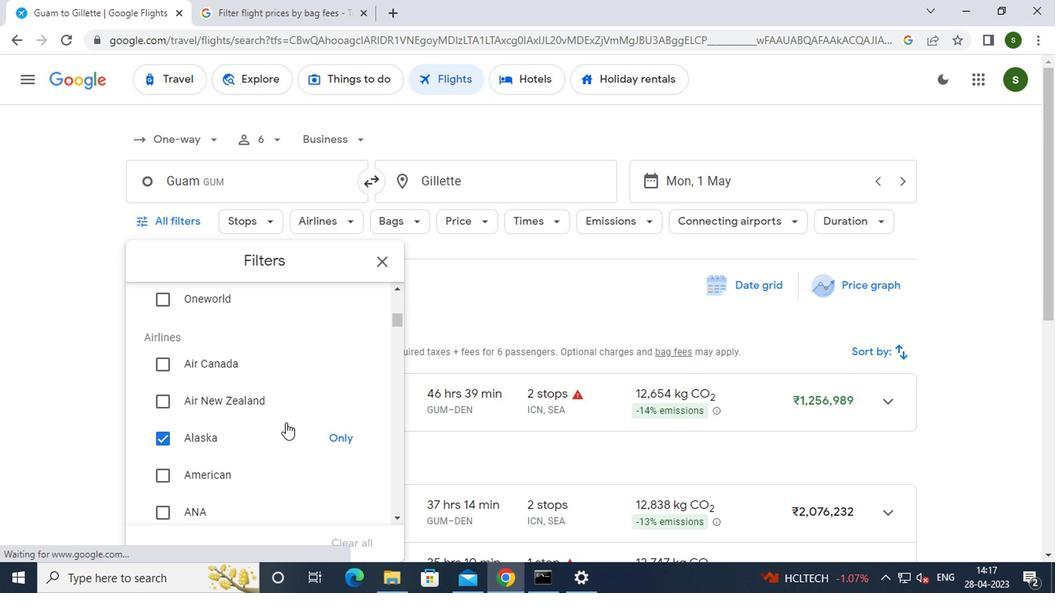 
Action: Mouse scrolled (283, 418) with delta (0, 0)
Screenshot: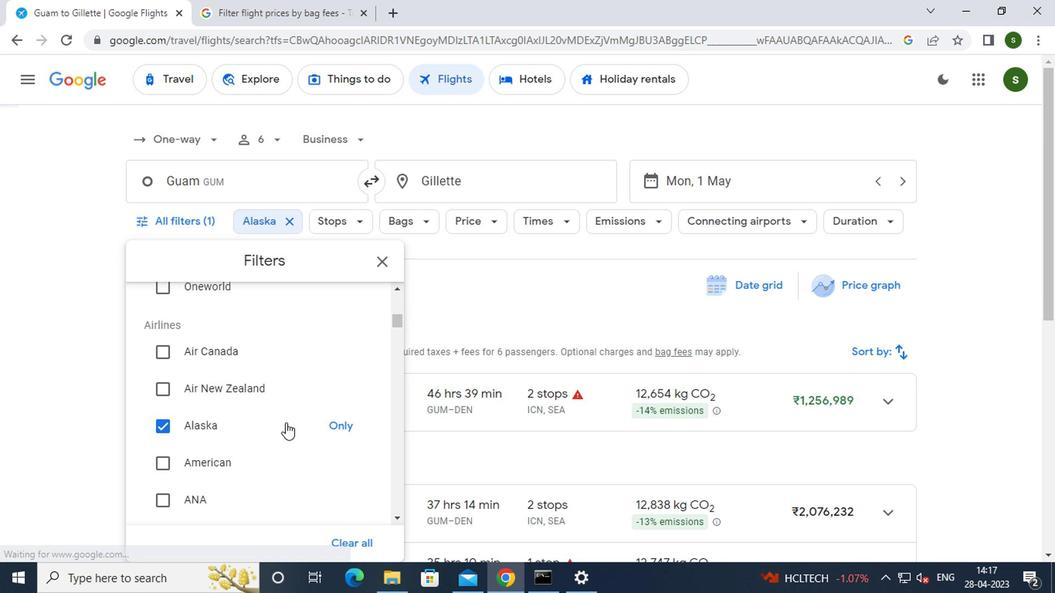
Action: Mouse scrolled (283, 418) with delta (0, 0)
Screenshot: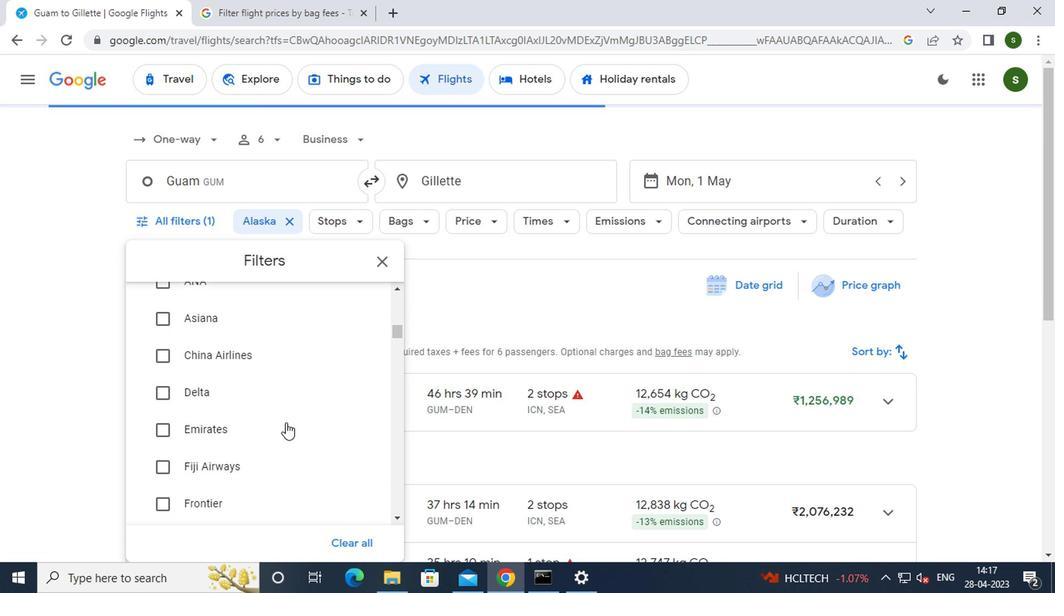 
Action: Mouse scrolled (283, 418) with delta (0, 0)
Screenshot: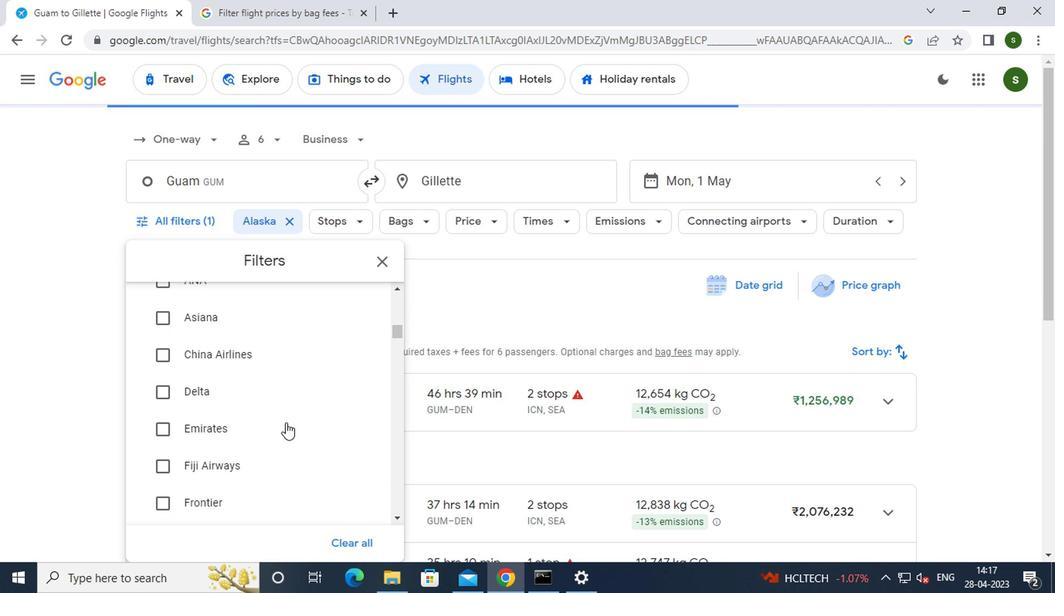 
Action: Mouse scrolled (283, 418) with delta (0, 0)
Screenshot: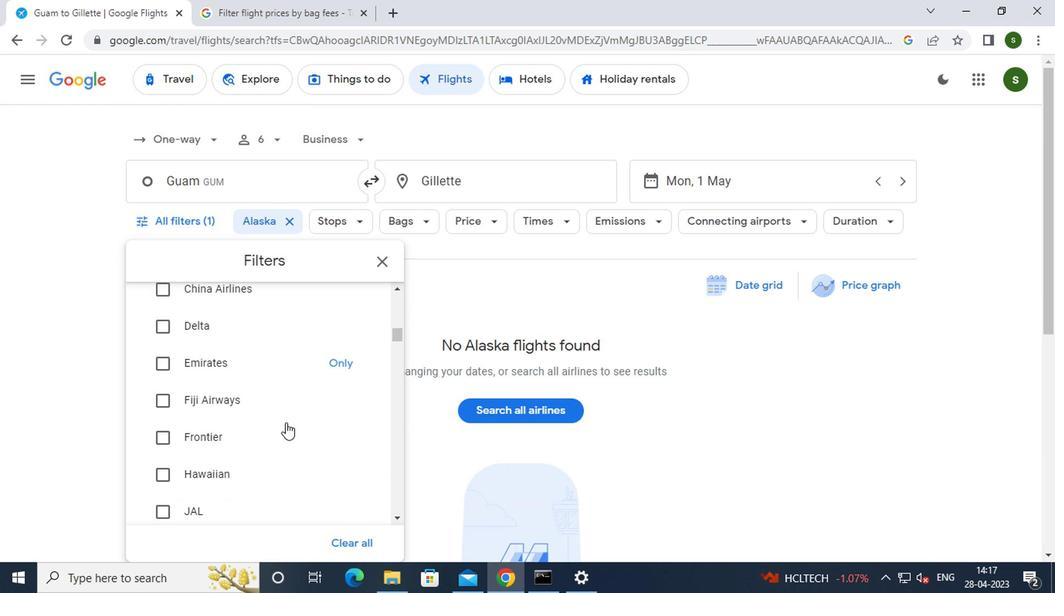 
Action: Mouse scrolled (283, 418) with delta (0, 0)
Screenshot: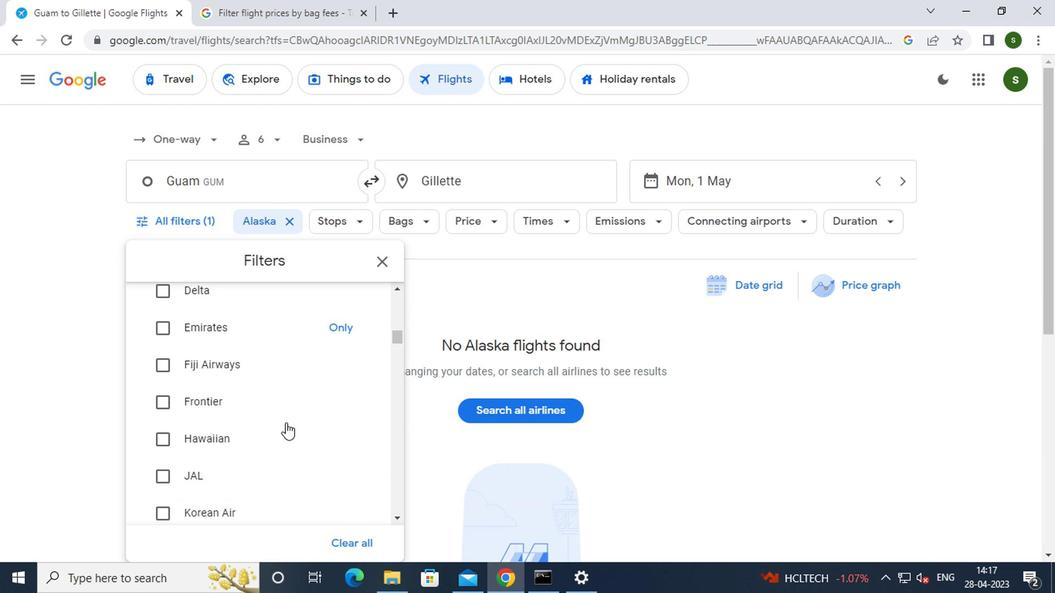 
Action: Mouse scrolled (283, 418) with delta (0, 0)
Screenshot: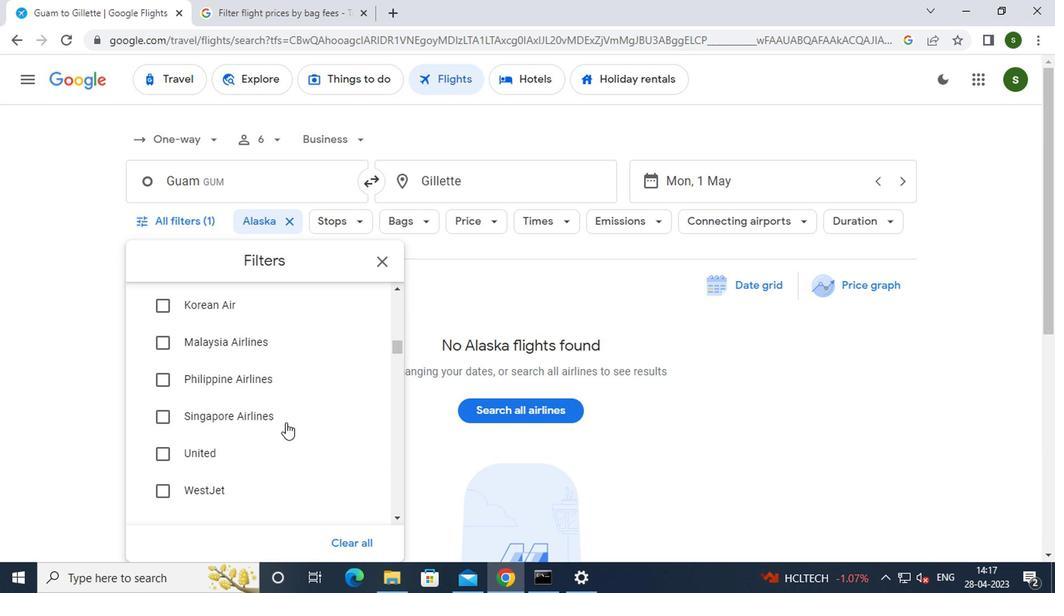 
Action: Mouse scrolled (283, 418) with delta (0, 0)
Screenshot: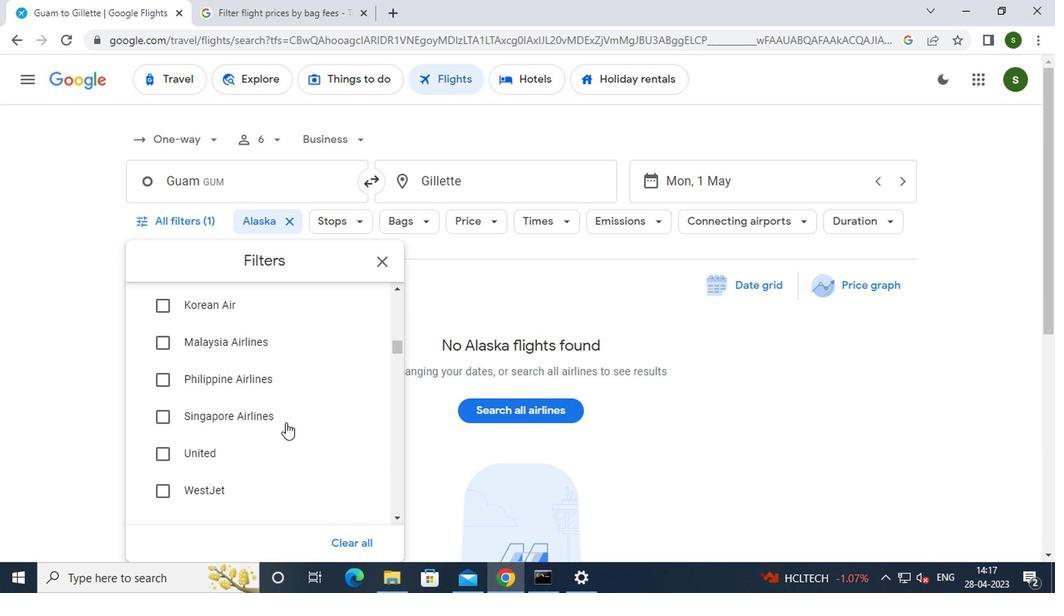 
Action: Mouse scrolled (283, 418) with delta (0, 0)
Screenshot: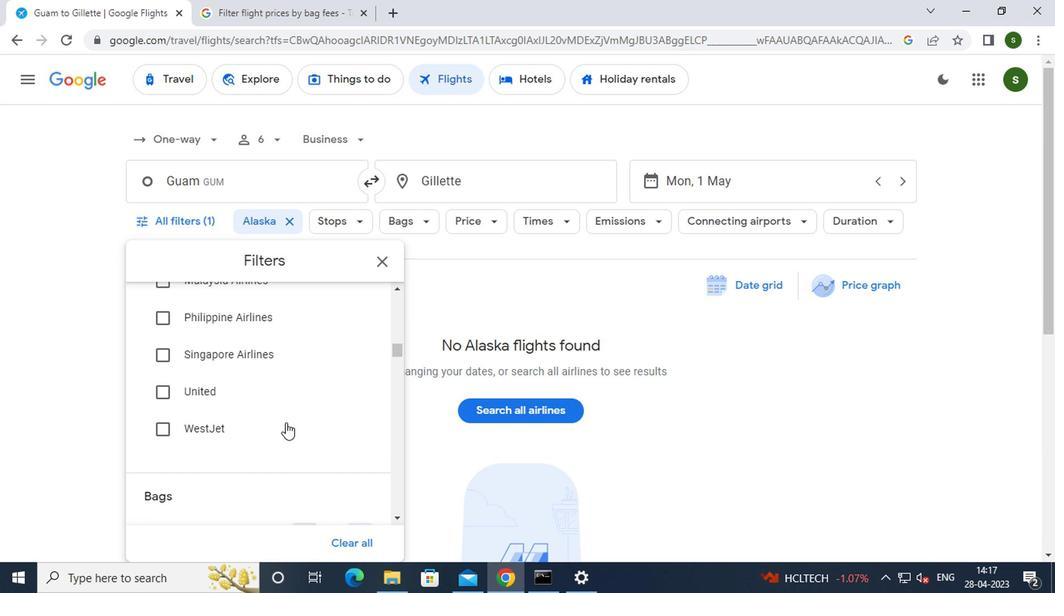 
Action: Mouse scrolled (283, 418) with delta (0, 0)
Screenshot: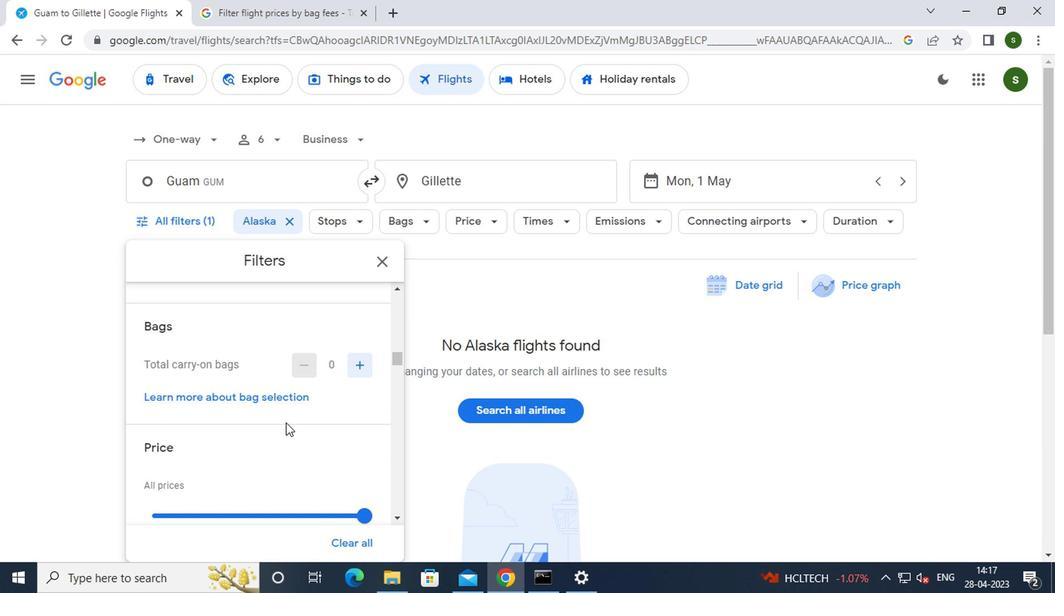 
Action: Mouse scrolled (283, 418) with delta (0, 0)
Screenshot: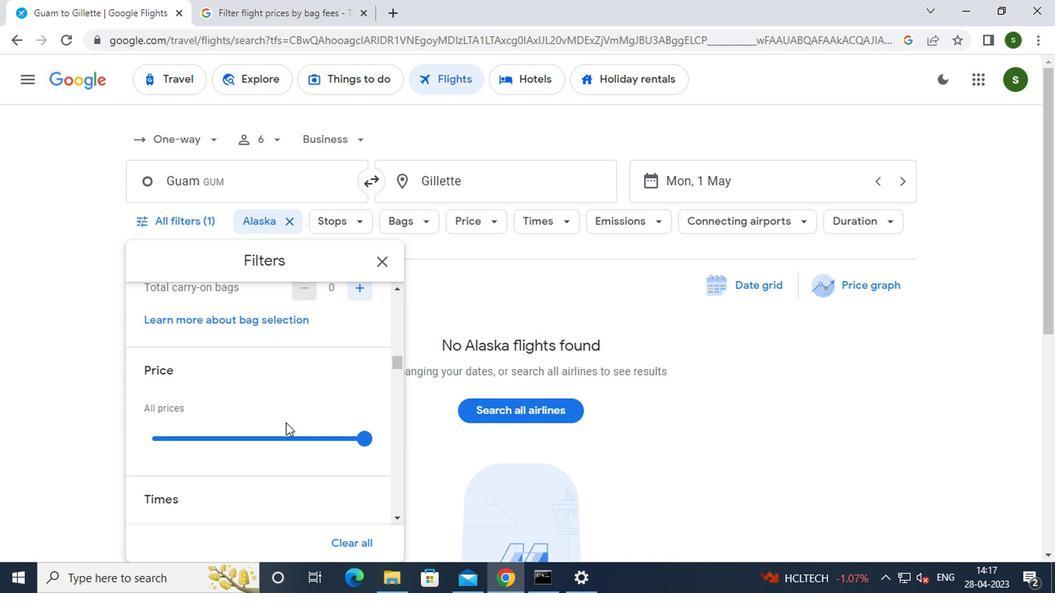 
Action: Mouse scrolled (283, 418) with delta (0, 0)
Screenshot: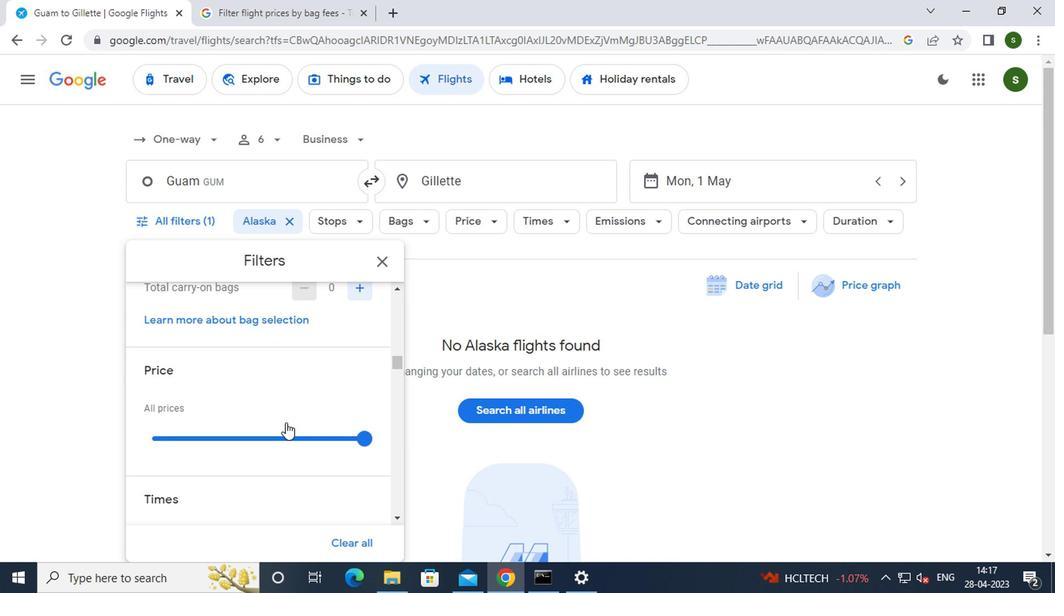 
Action: Mouse moved to (153, 459)
Screenshot: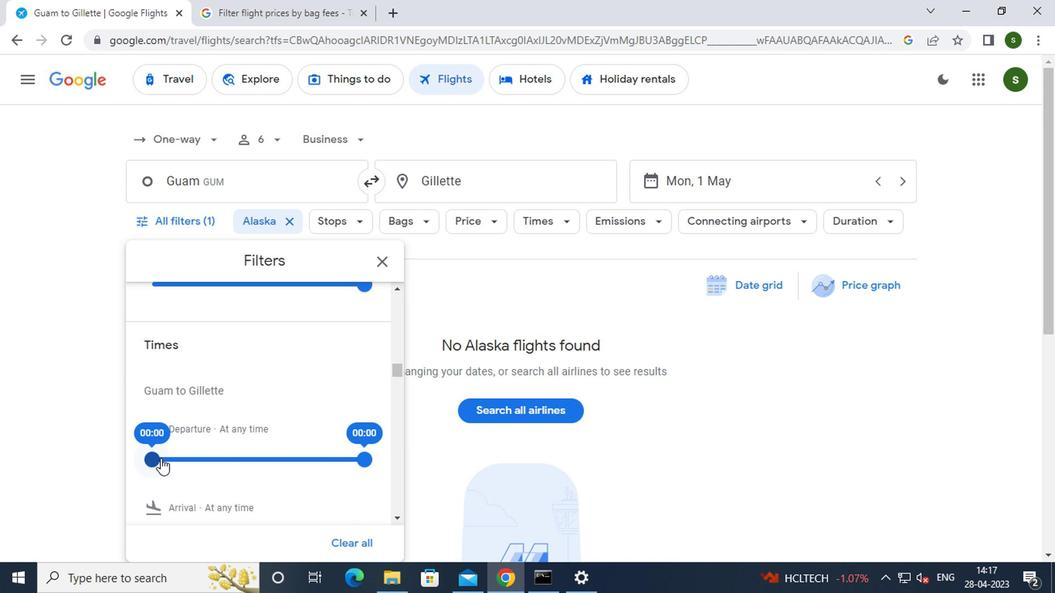 
Action: Mouse pressed left at (153, 459)
Screenshot: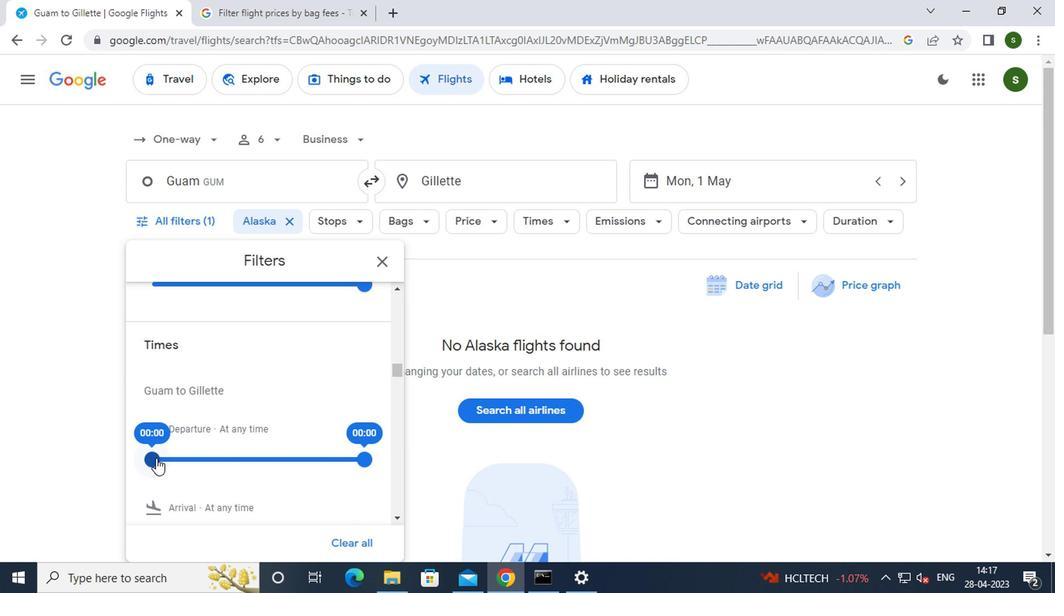 
Action: Mouse moved to (636, 286)
Screenshot: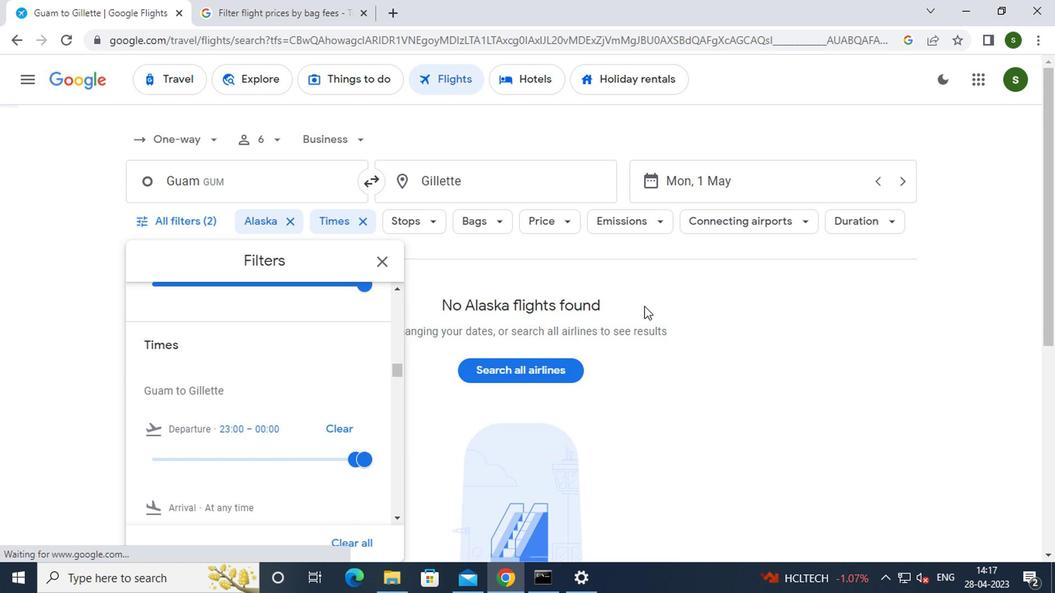 
Action: Mouse pressed left at (636, 286)
Screenshot: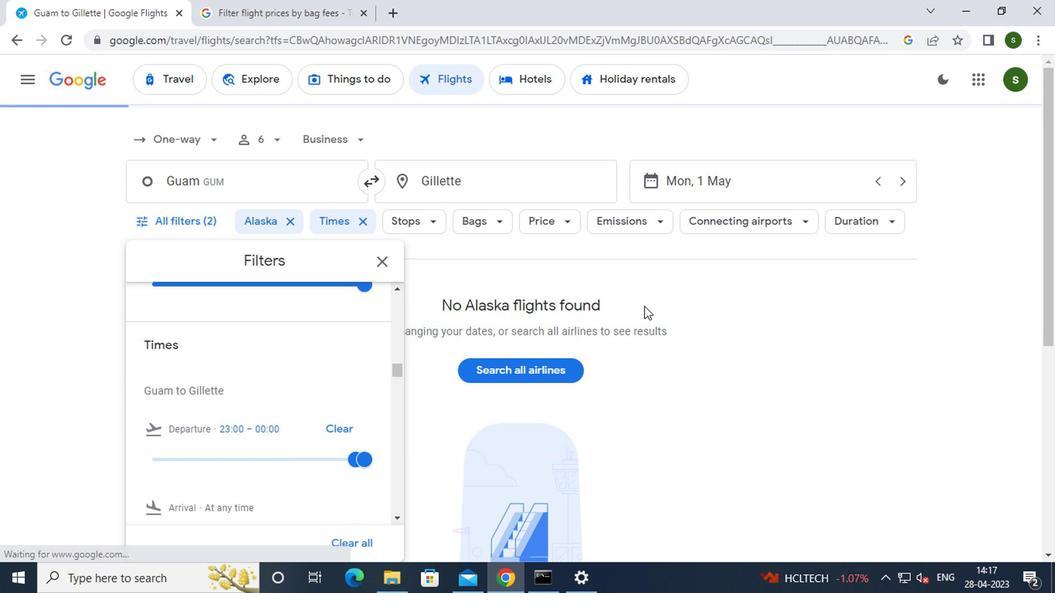 
